 Task: Look for space in Matsudo, Japan from 7th July, 2023 to 14th July, 2023 for 1 adult in price range Rs.6000 to Rs.14000. Place can be shared room with 1  bedroom having 1 bed and 1 bathroom. Property type can be house, flat, guest house, hotel. Booking option can be shelf check-in. Required host language is English.
Action: Mouse moved to (482, 113)
Screenshot: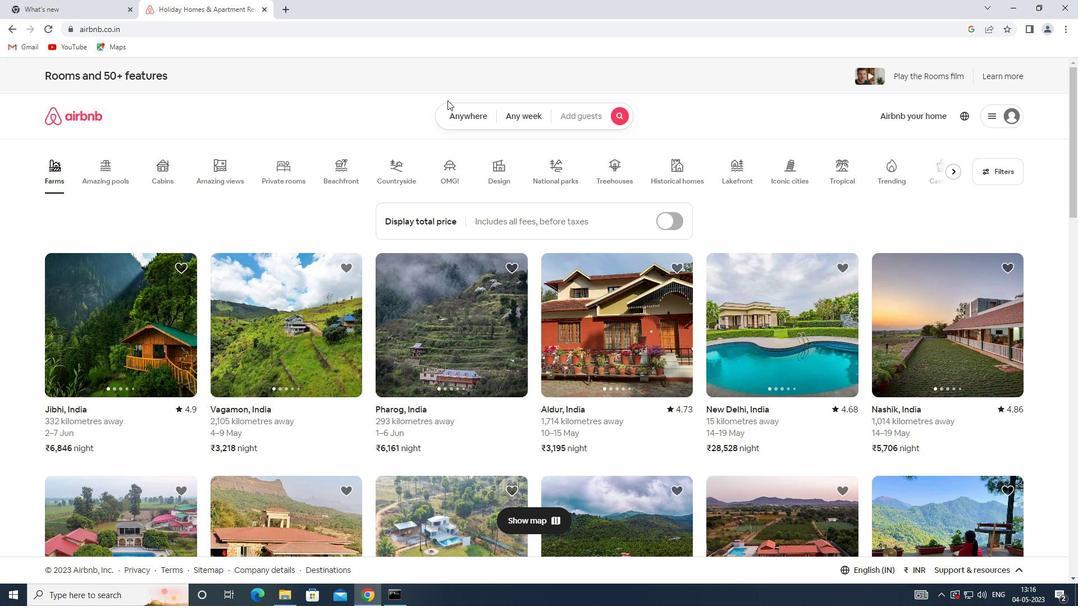 
Action: Mouse pressed left at (482, 113)
Screenshot: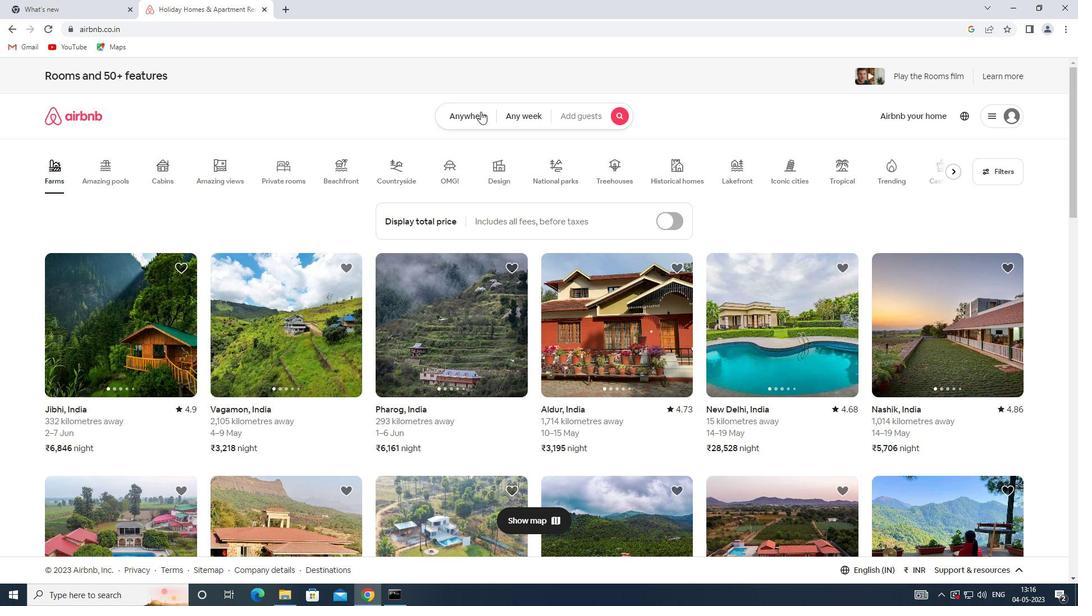 
Action: Mouse moved to (316, 159)
Screenshot: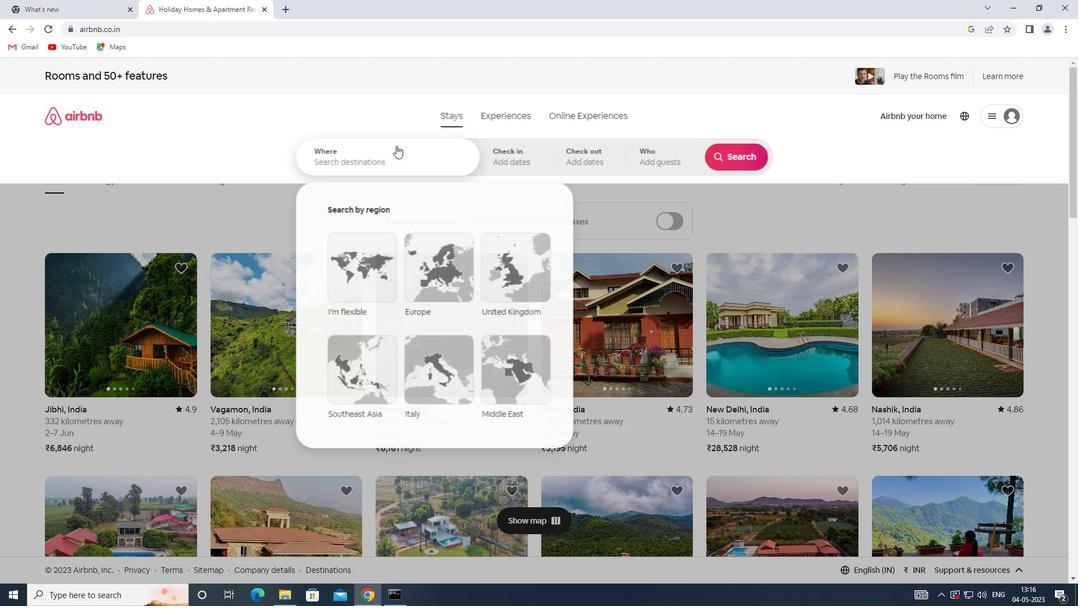 
Action: Mouse pressed left at (316, 159)
Screenshot: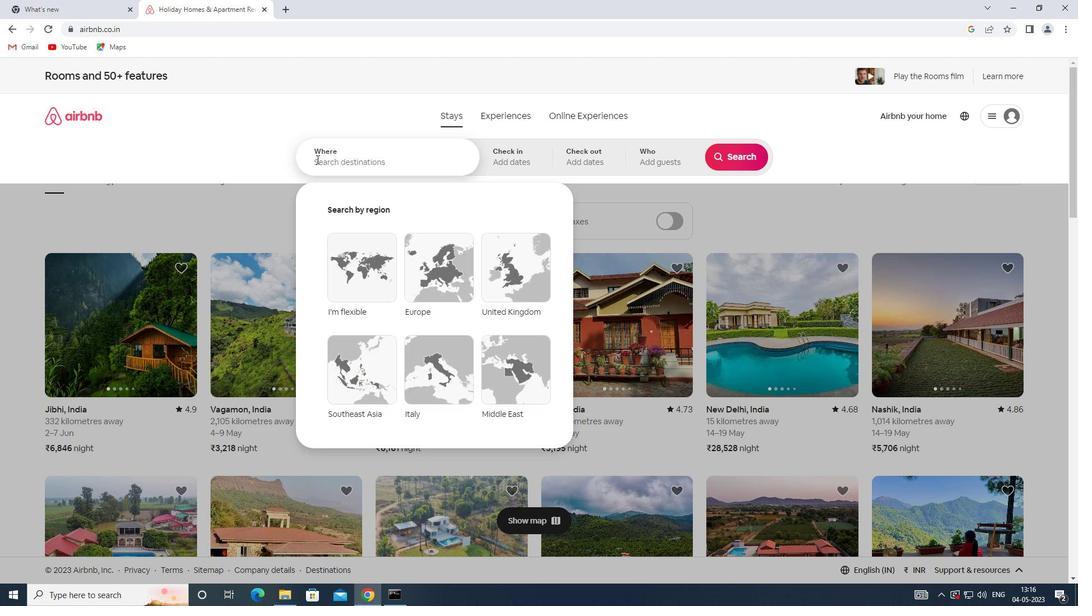 
Action: Key pressed <Key.shift>MATSUDO,<Key.shift><Key.shift>JAPAN
Screenshot: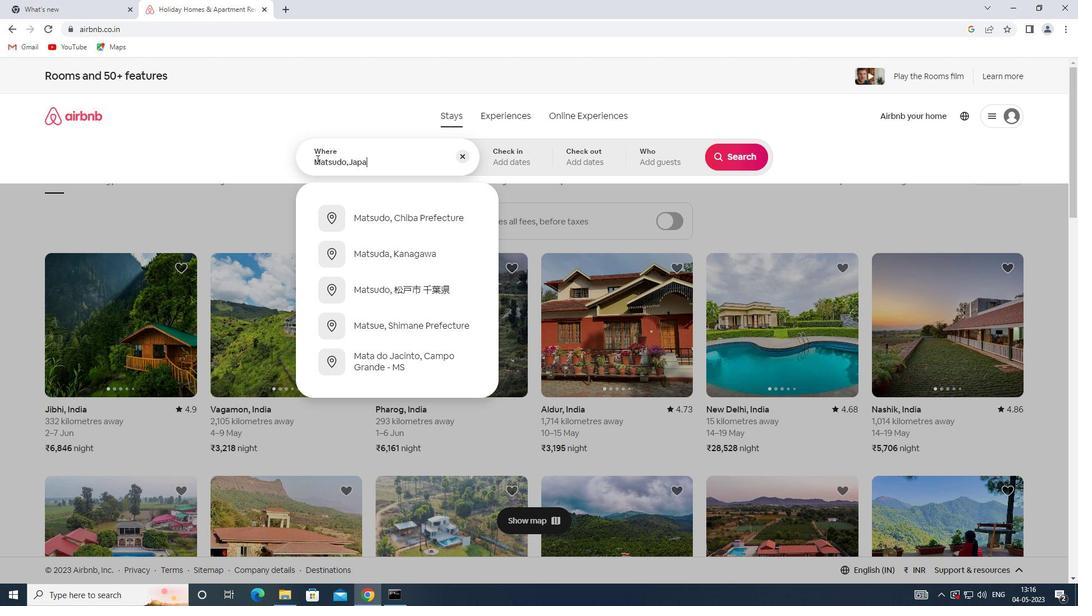 
Action: Mouse moved to (529, 152)
Screenshot: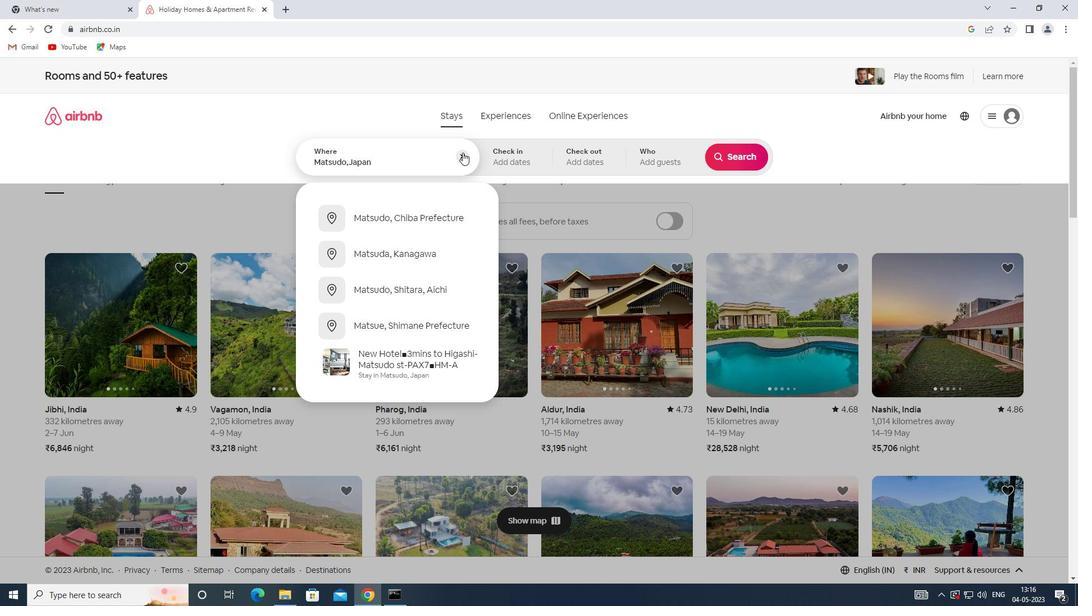 
Action: Mouse pressed left at (529, 152)
Screenshot: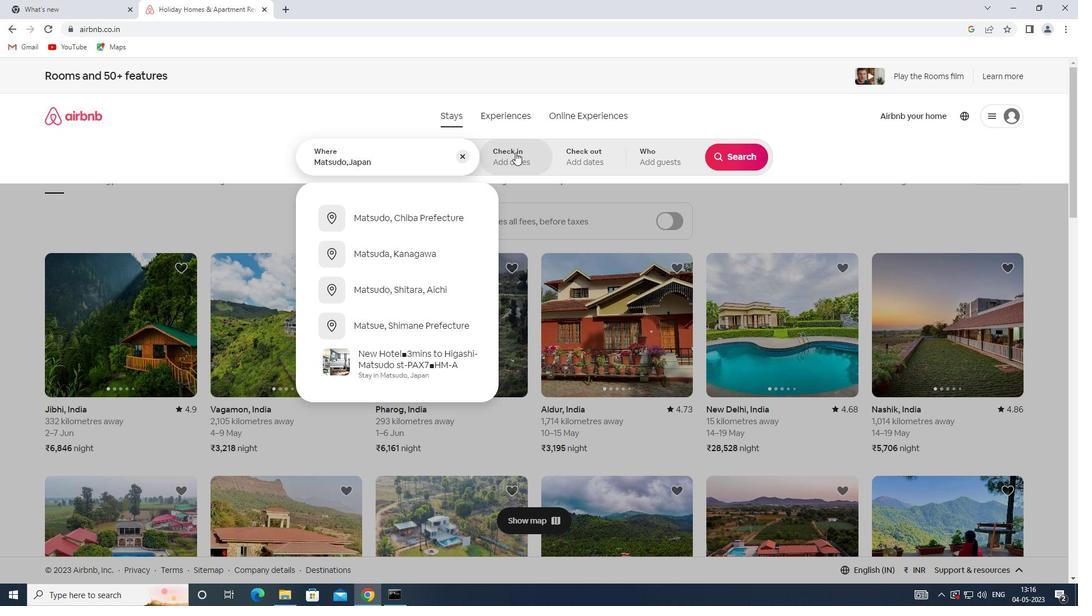 
Action: Mouse moved to (736, 251)
Screenshot: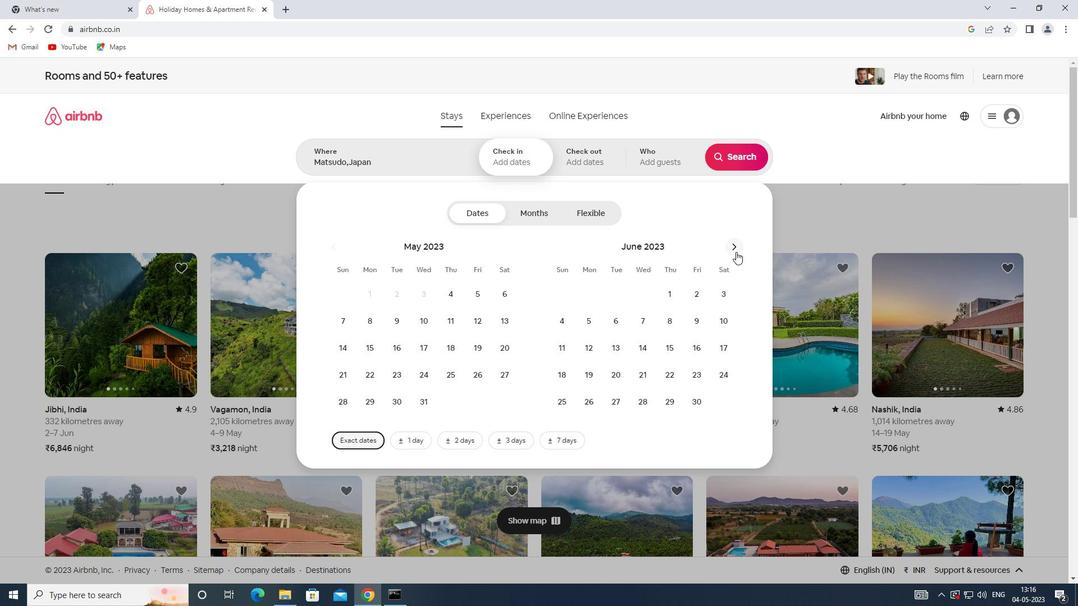 
Action: Mouse pressed left at (736, 251)
Screenshot: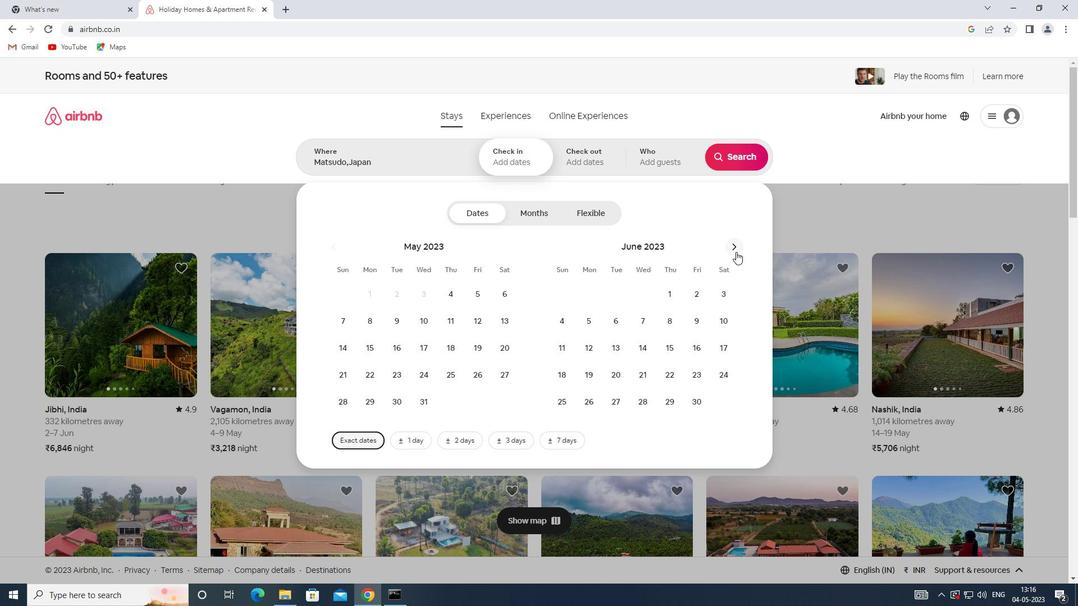 
Action: Mouse moved to (692, 318)
Screenshot: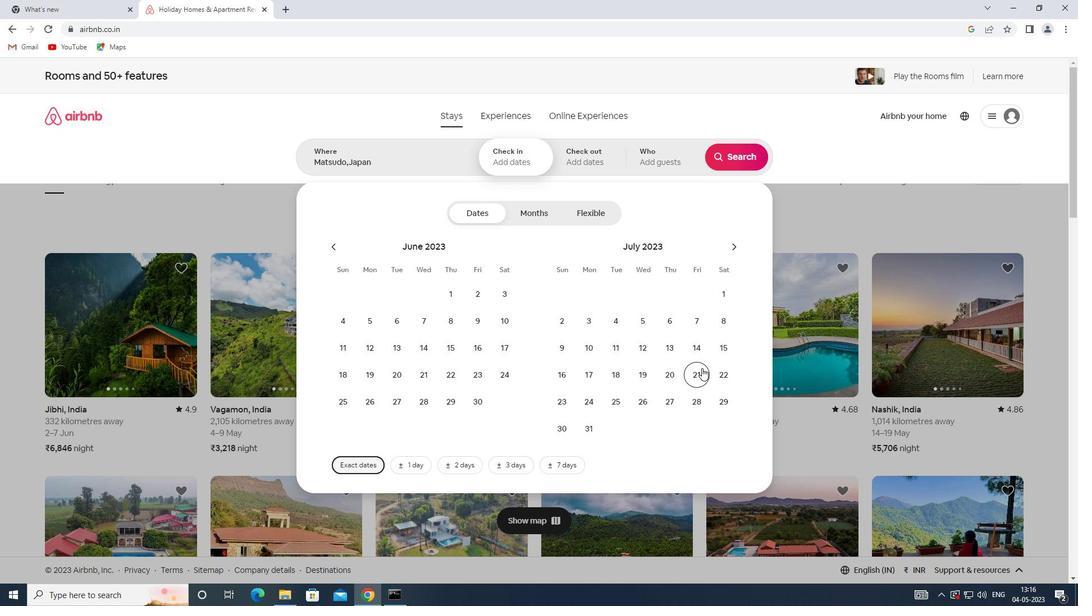 
Action: Mouse pressed left at (692, 318)
Screenshot: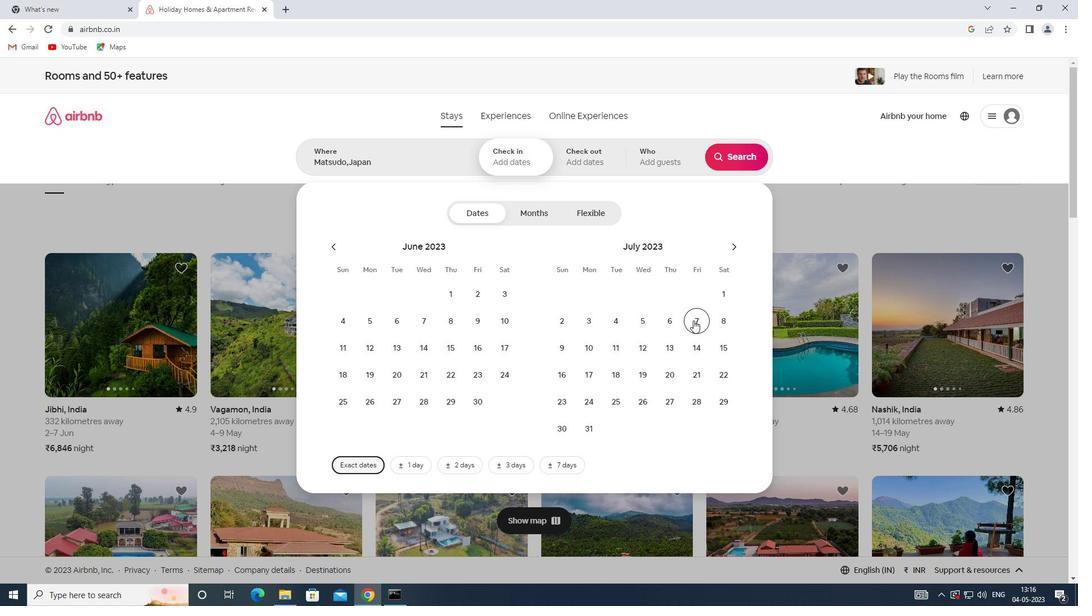 
Action: Mouse moved to (697, 347)
Screenshot: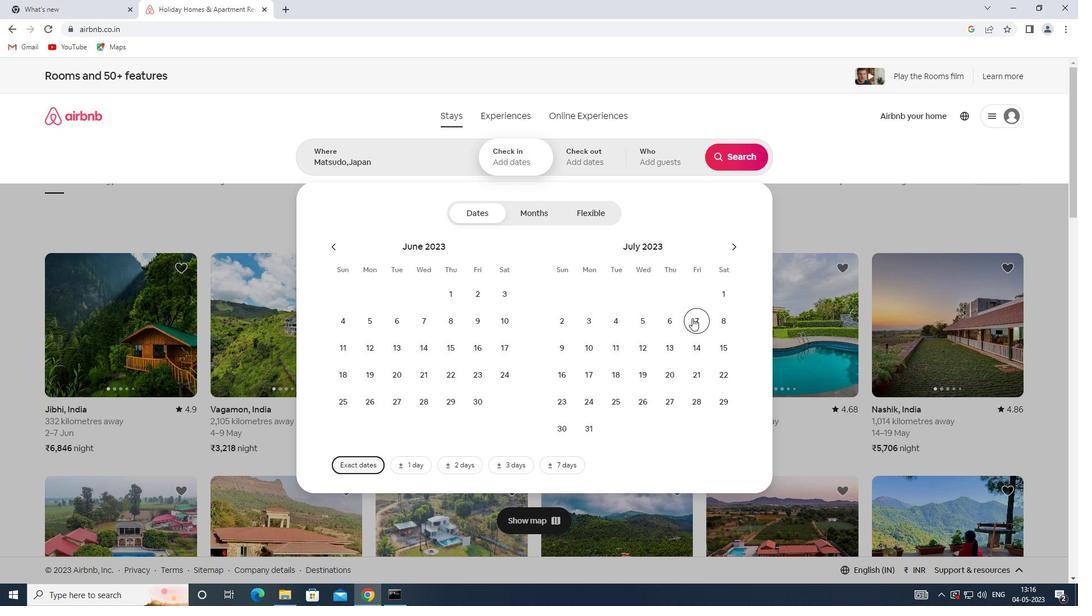 
Action: Mouse pressed left at (697, 347)
Screenshot: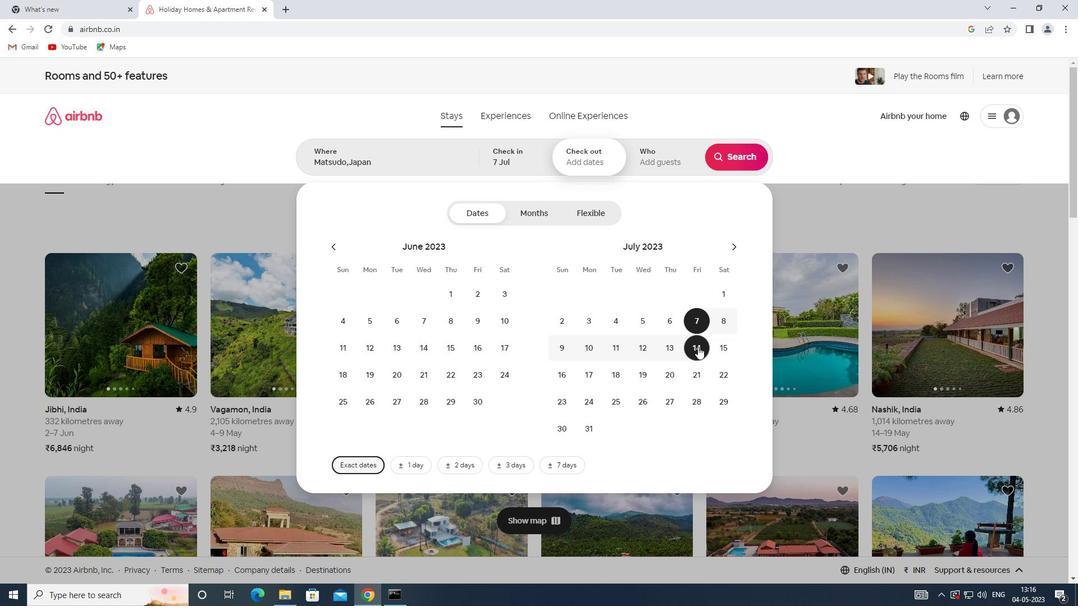 
Action: Mouse moved to (652, 161)
Screenshot: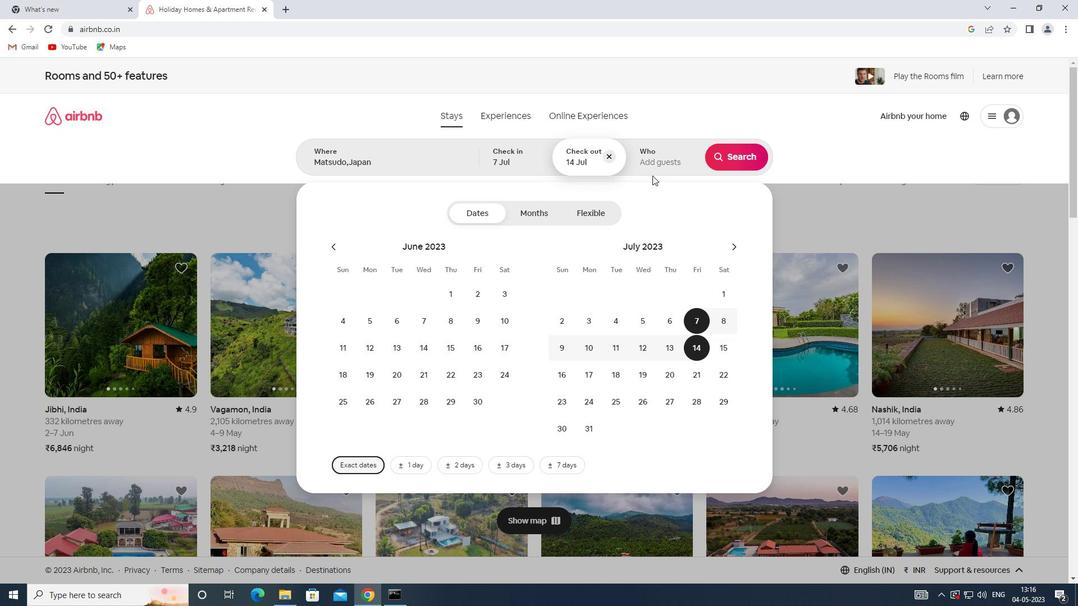 
Action: Mouse pressed left at (652, 161)
Screenshot: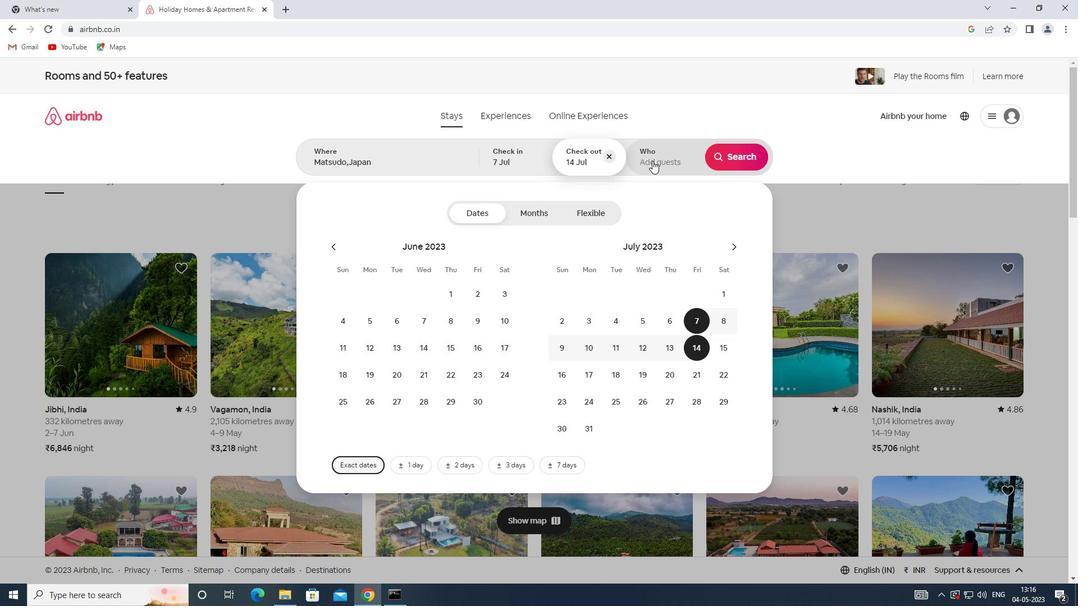 
Action: Mouse moved to (735, 217)
Screenshot: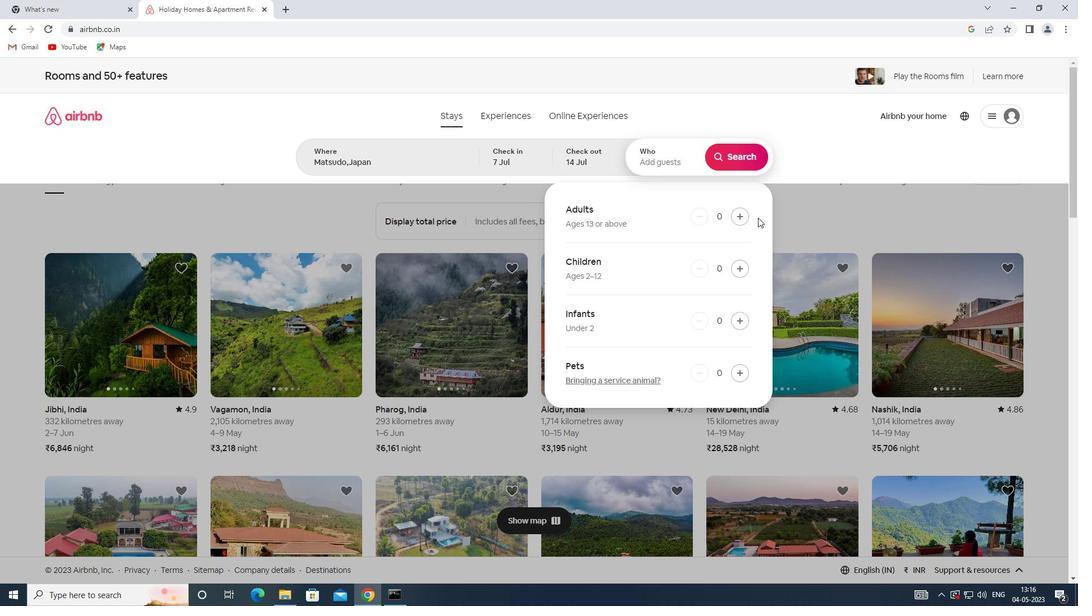 
Action: Mouse pressed left at (735, 217)
Screenshot: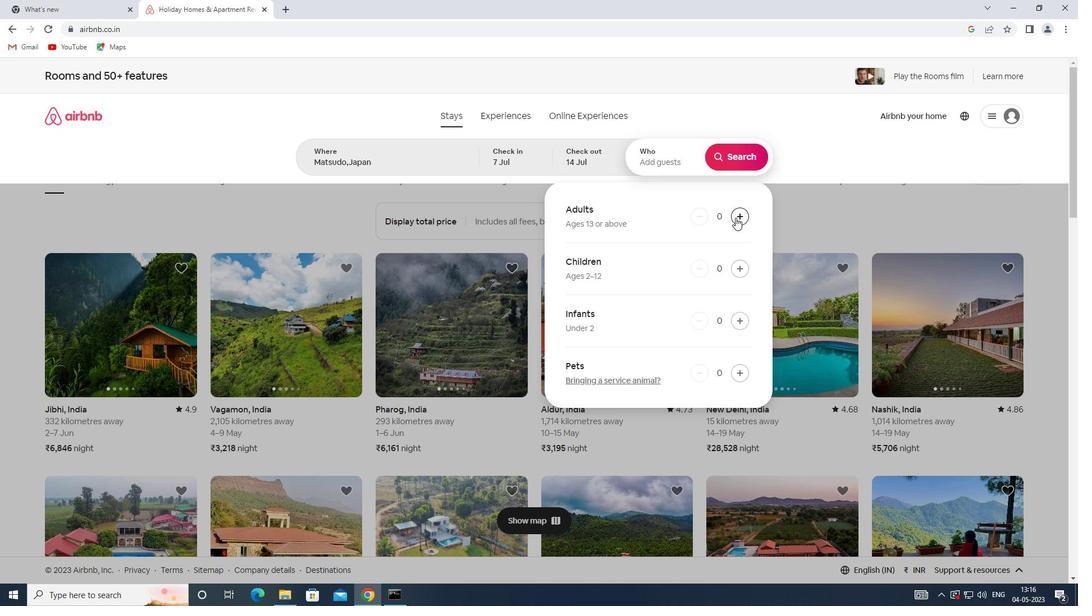 
Action: Mouse moved to (732, 144)
Screenshot: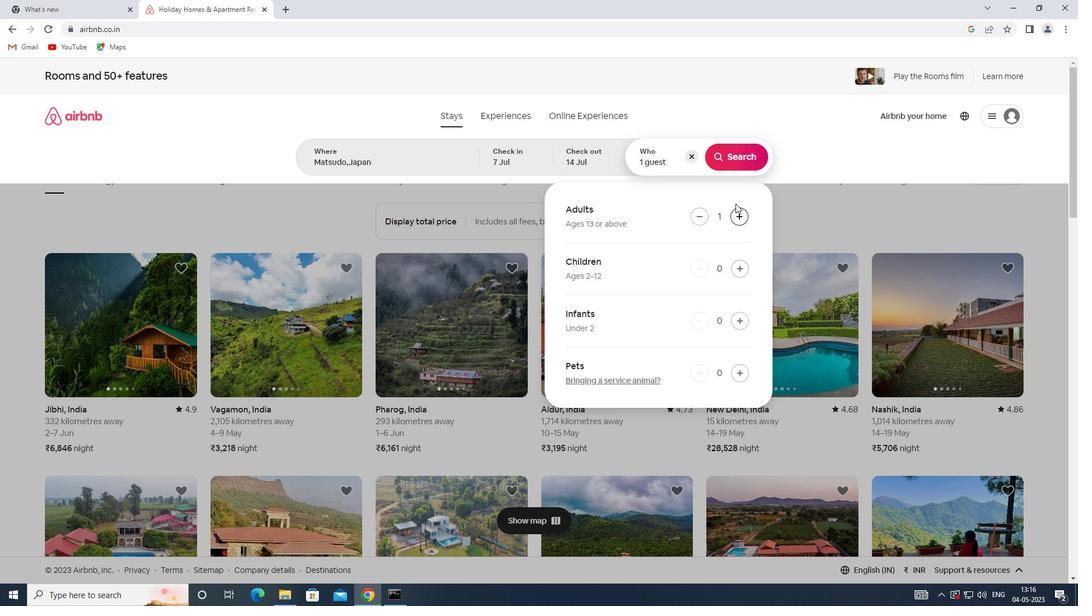 
Action: Mouse pressed left at (732, 144)
Screenshot: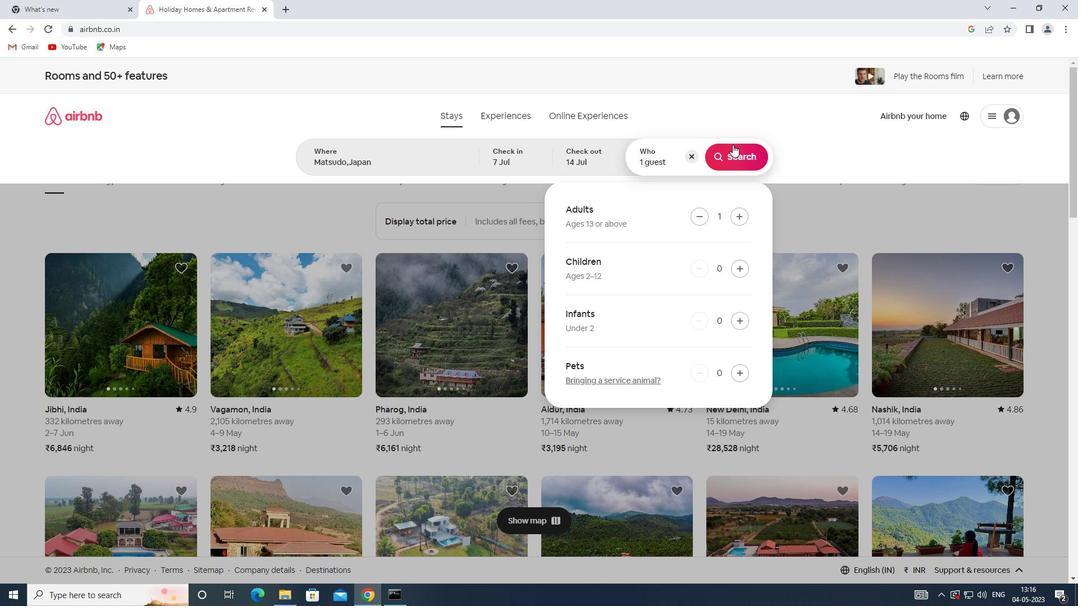 
Action: Mouse moved to (1020, 128)
Screenshot: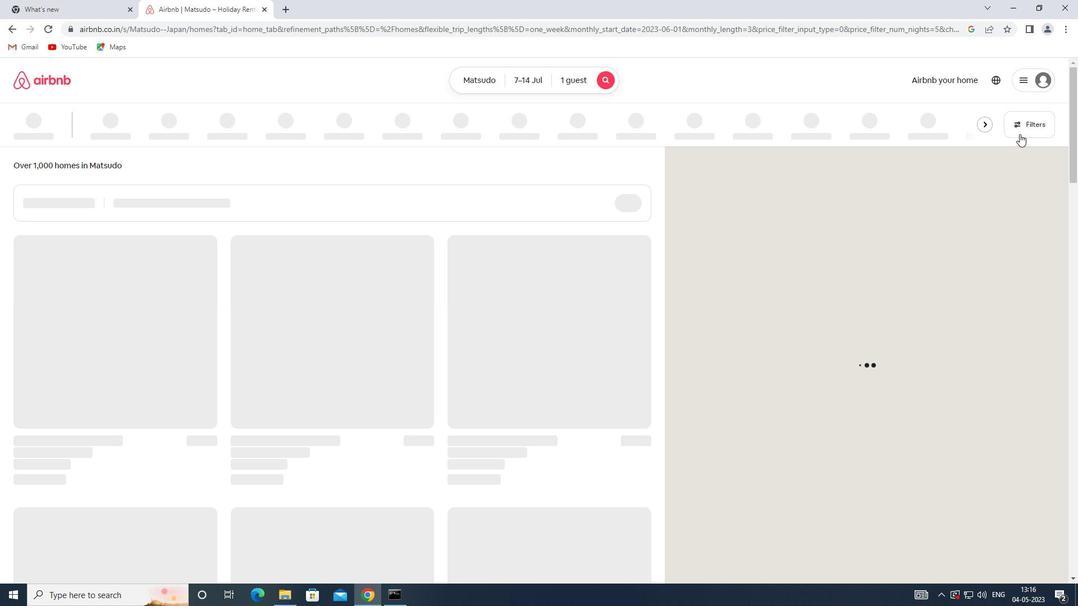 
Action: Mouse pressed left at (1020, 128)
Screenshot: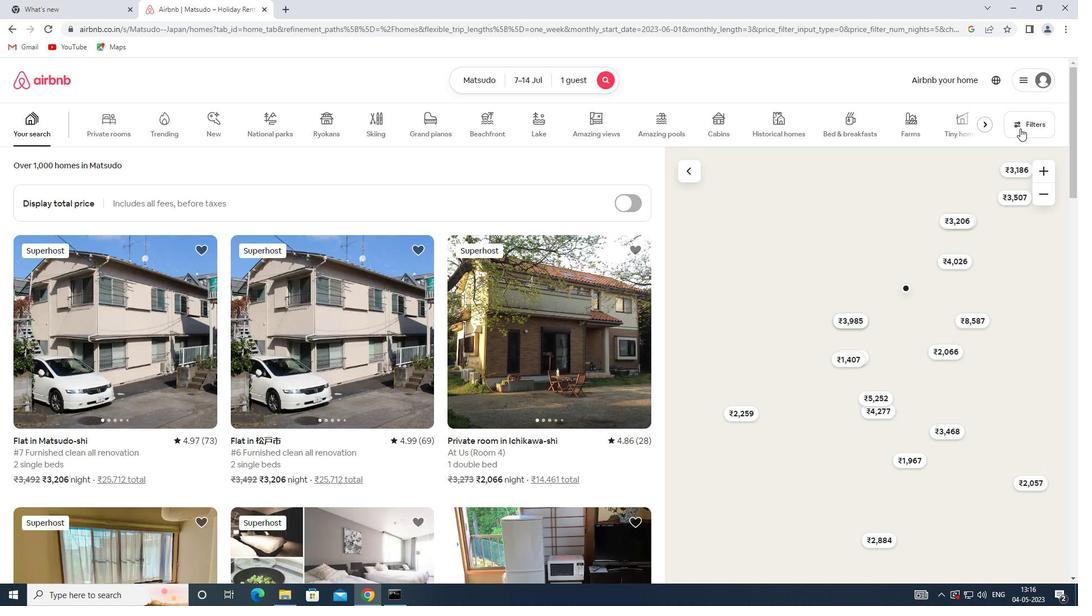 
Action: Mouse moved to (394, 270)
Screenshot: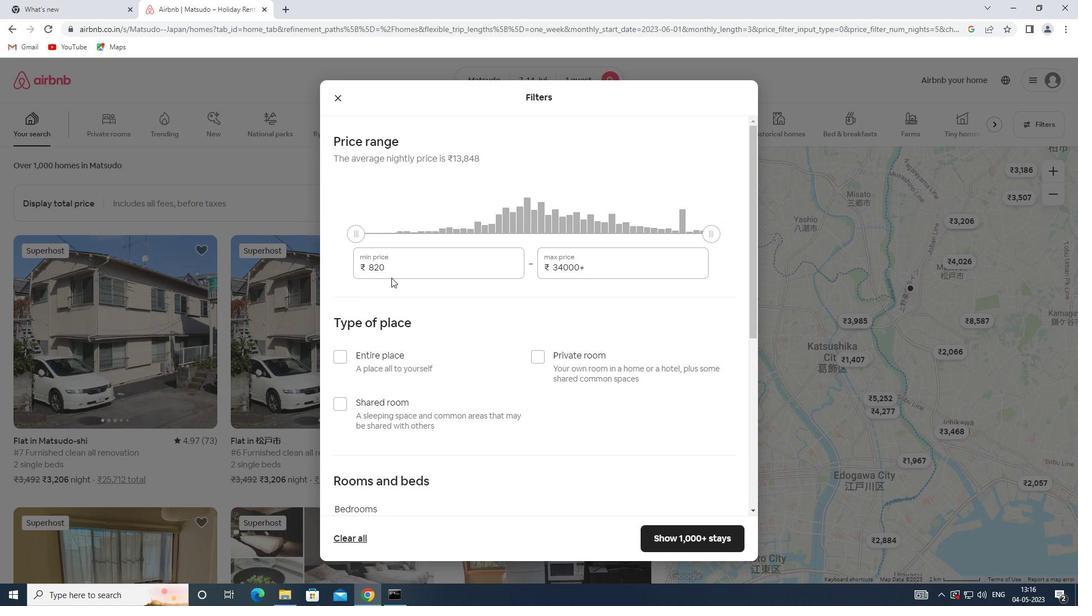 
Action: Mouse pressed left at (394, 270)
Screenshot: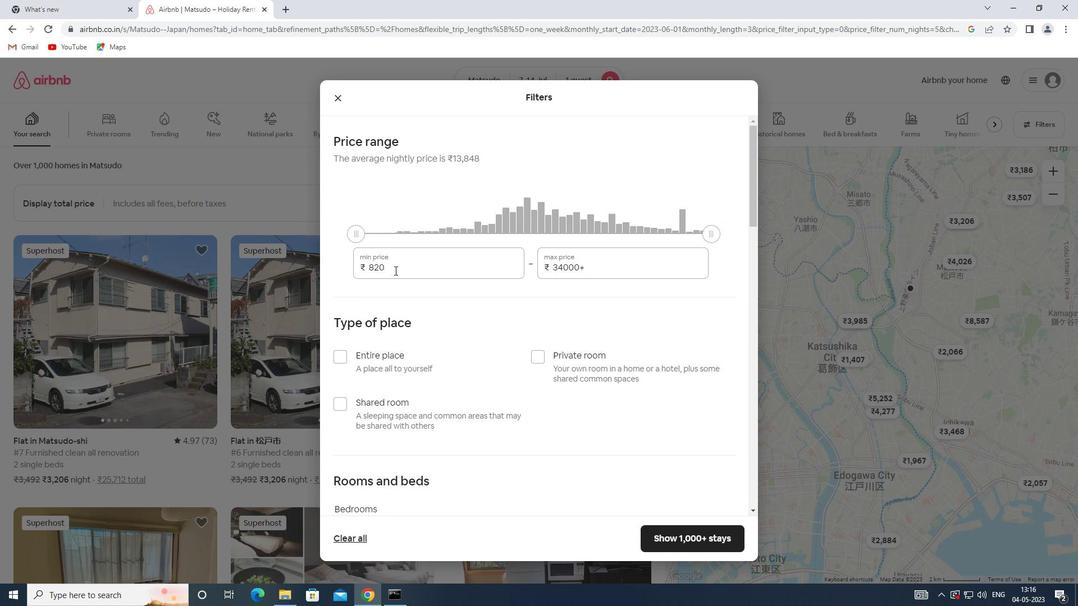 
Action: Mouse moved to (342, 270)
Screenshot: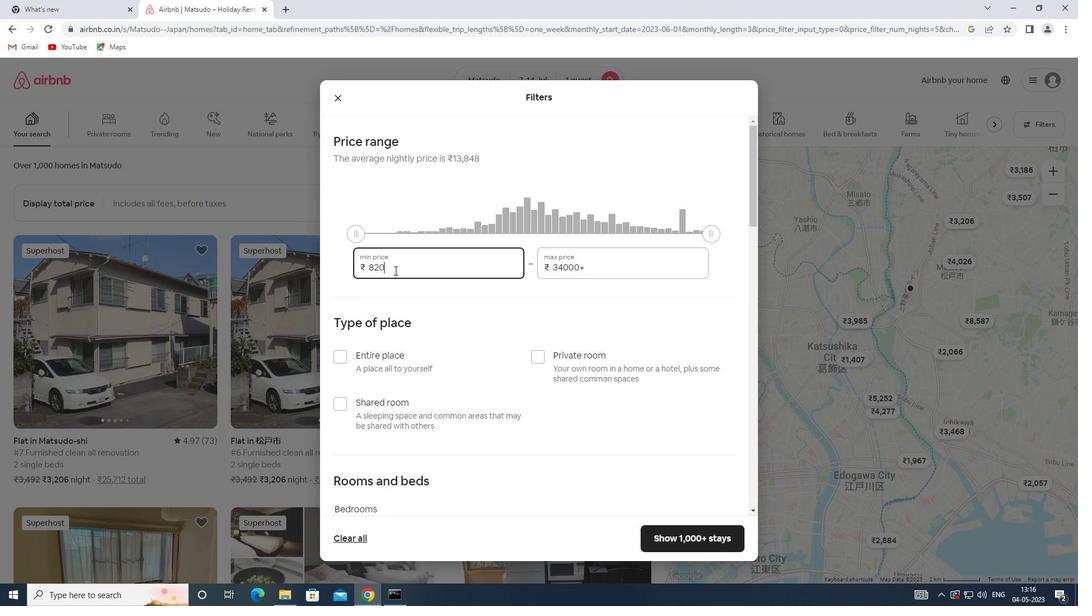 
Action: Key pressed 6000
Screenshot: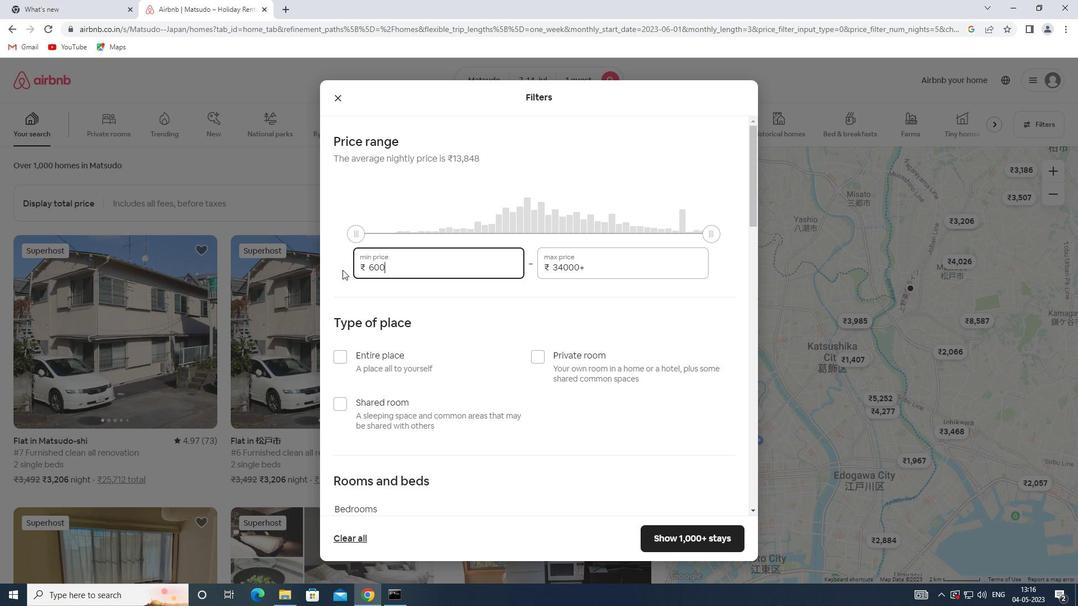 
Action: Mouse moved to (591, 271)
Screenshot: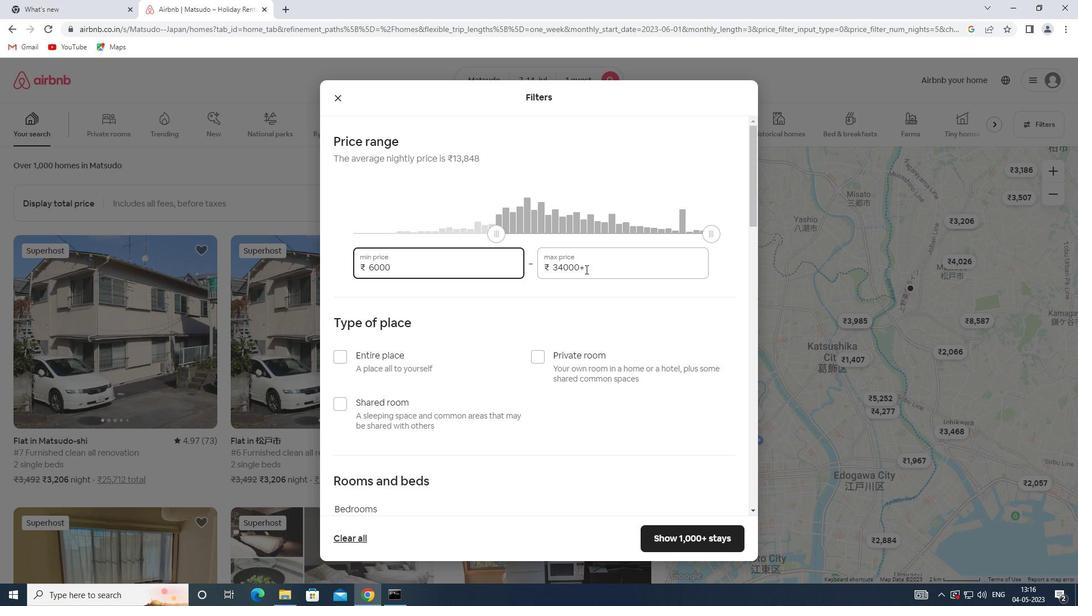 
Action: Mouse pressed left at (591, 271)
Screenshot: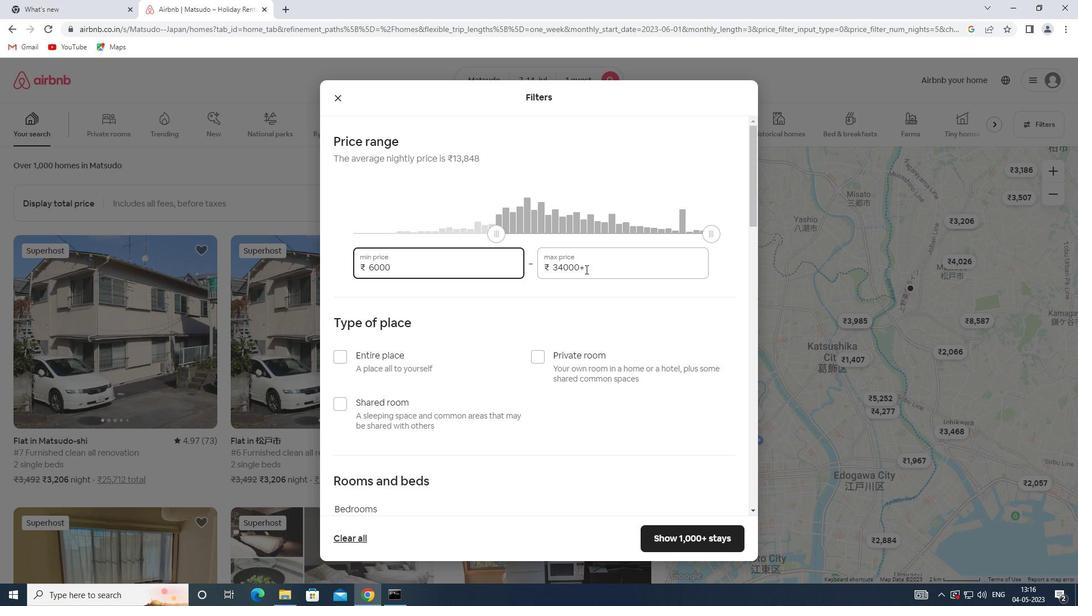 
Action: Mouse moved to (545, 267)
Screenshot: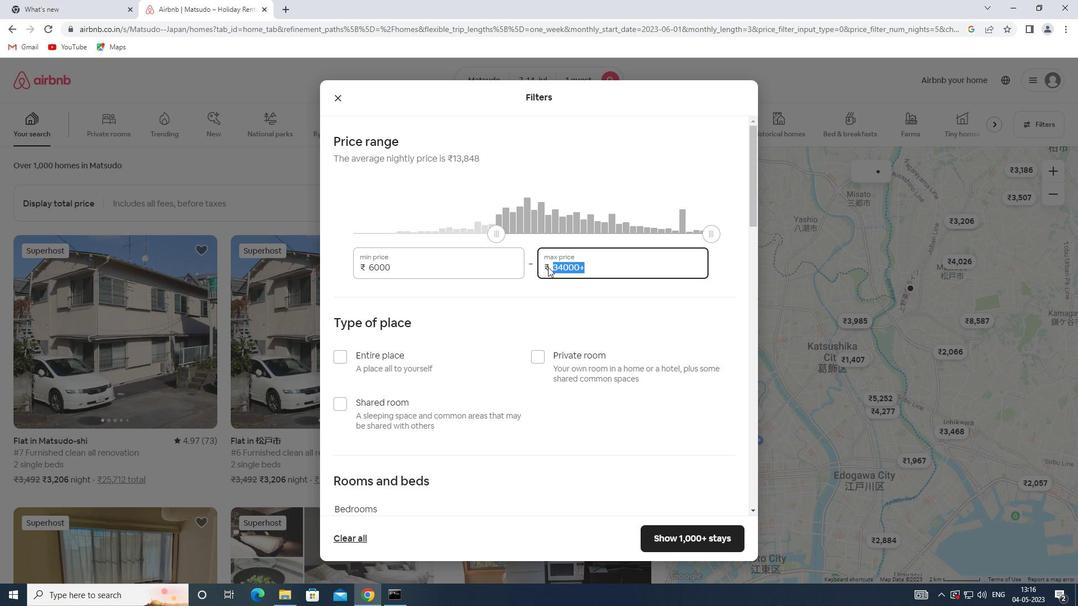 
Action: Key pressed 14000
Screenshot: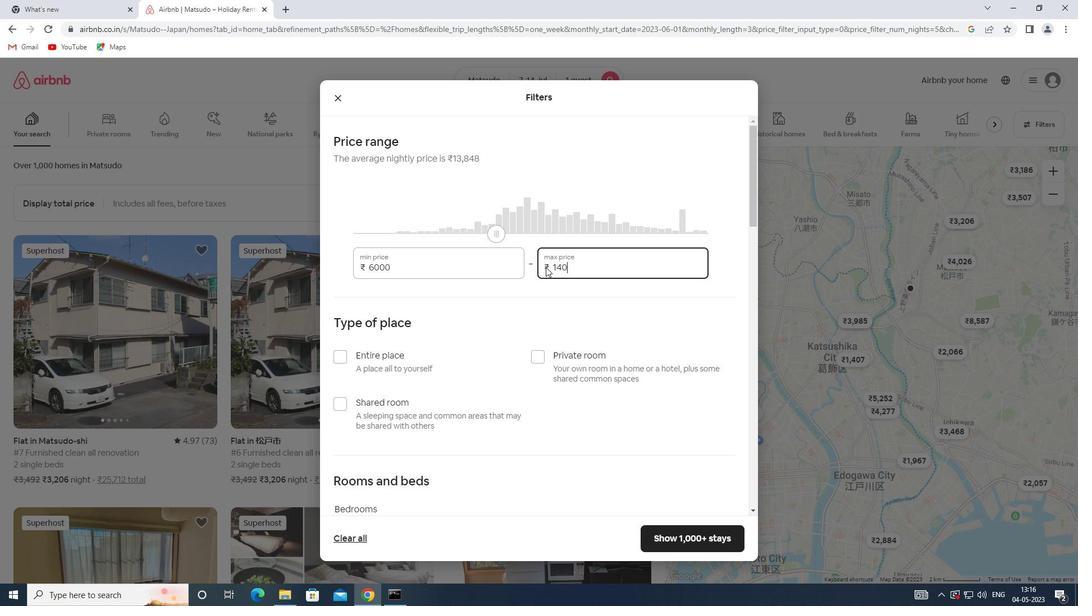 
Action: Mouse scrolled (545, 266) with delta (0, 0)
Screenshot: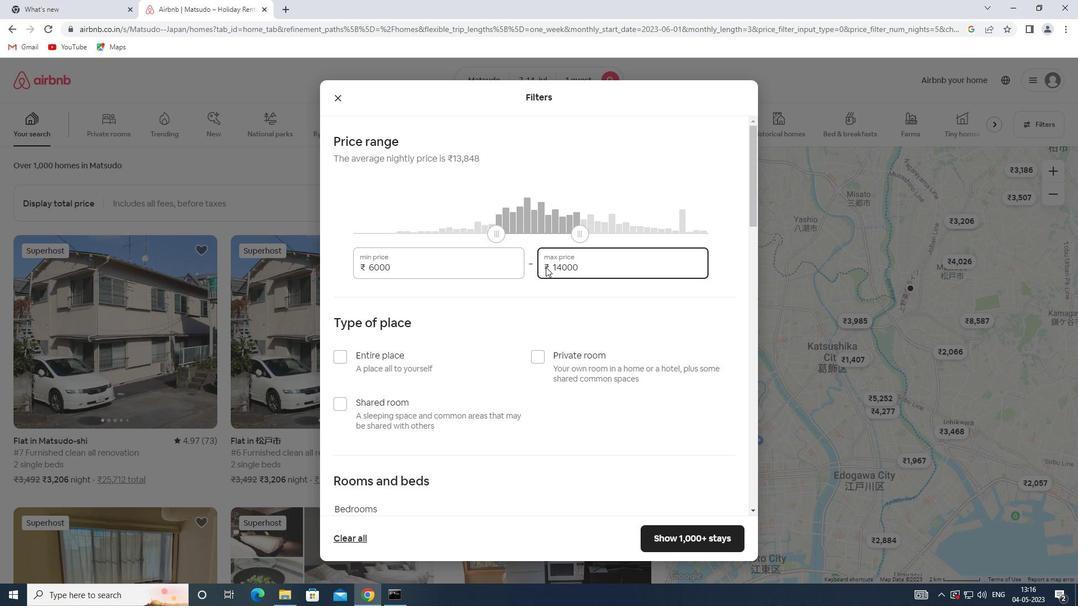 
Action: Mouse moved to (503, 303)
Screenshot: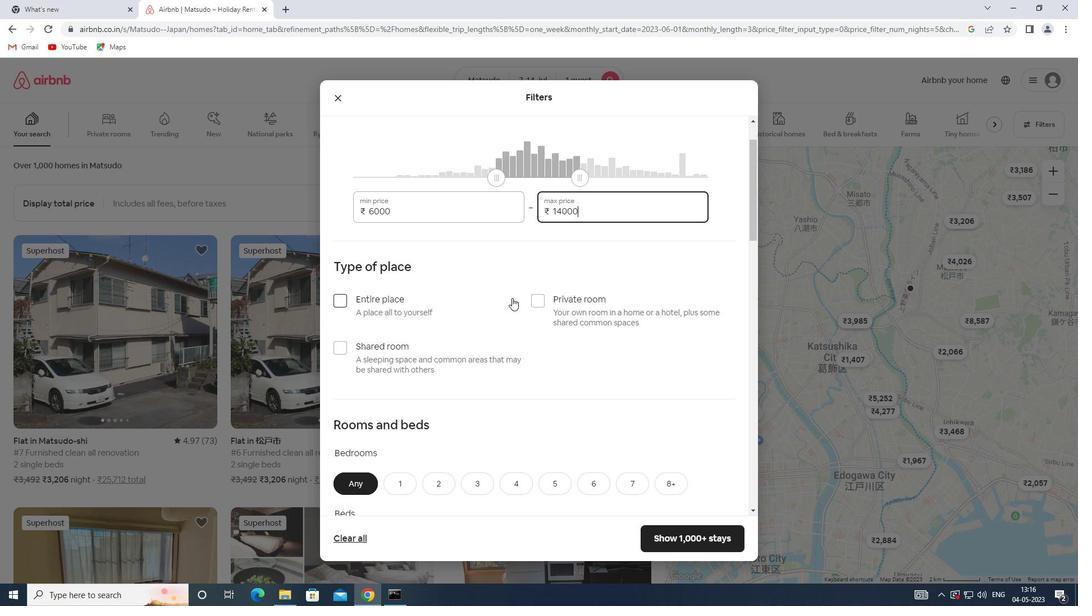 
Action: Mouse scrolled (503, 302) with delta (0, 0)
Screenshot: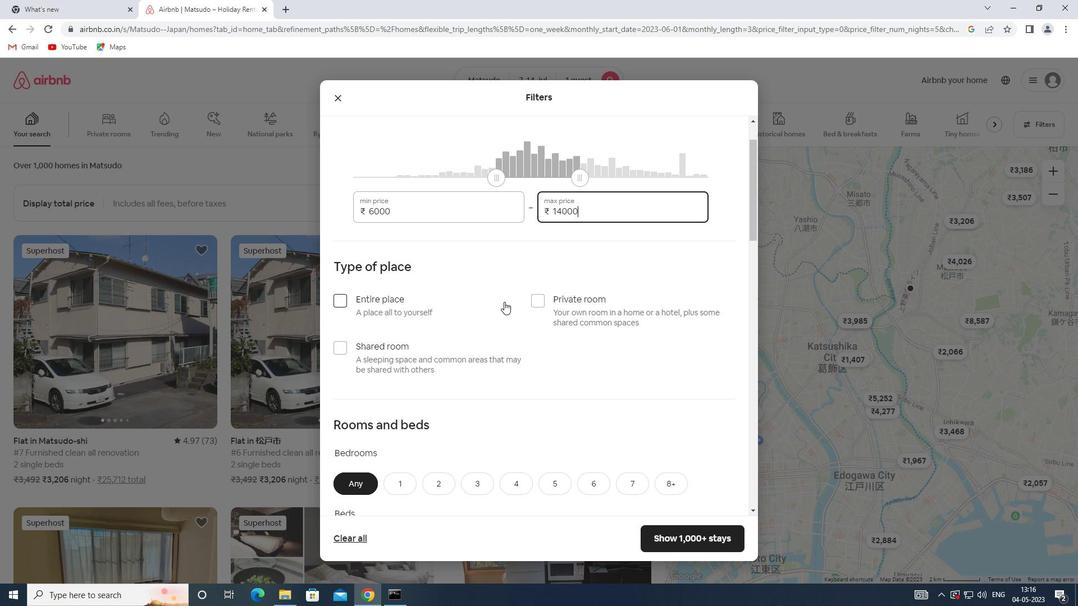 
Action: Mouse scrolled (503, 302) with delta (0, 0)
Screenshot: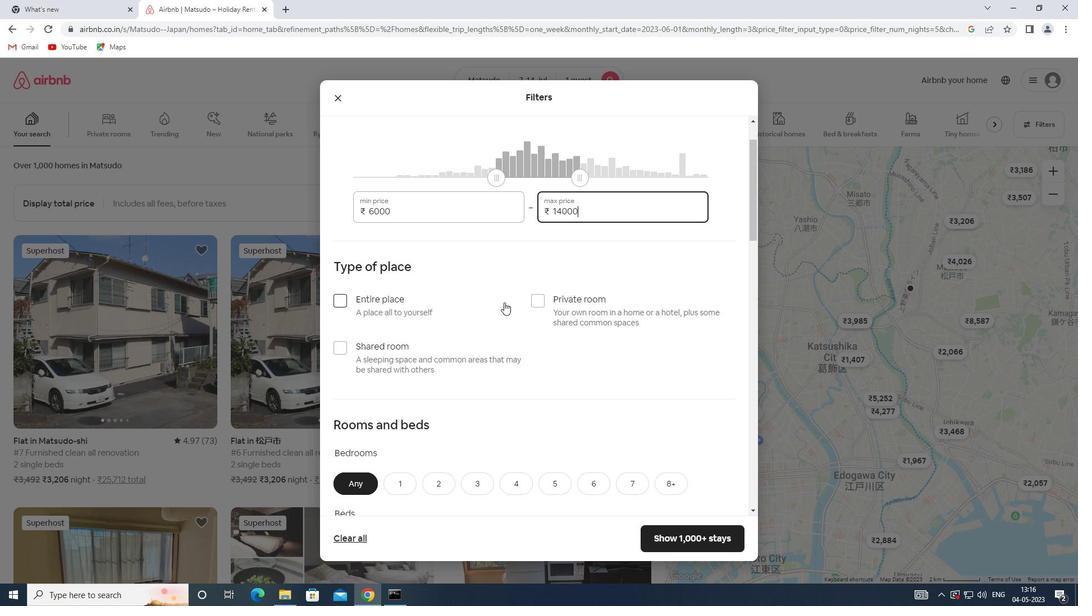 
Action: Mouse moved to (334, 232)
Screenshot: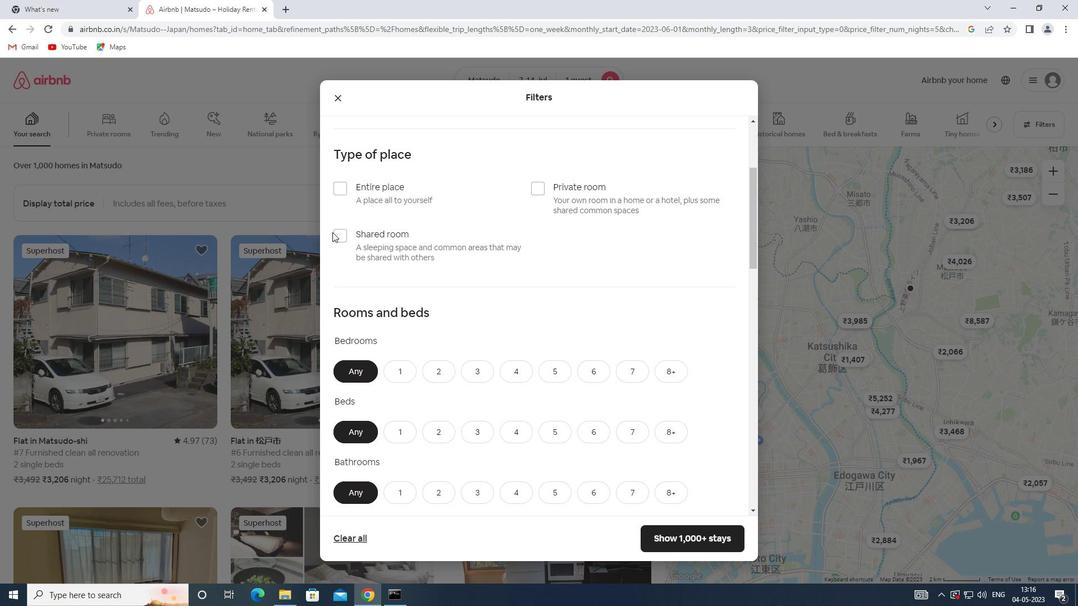 
Action: Mouse pressed left at (334, 232)
Screenshot: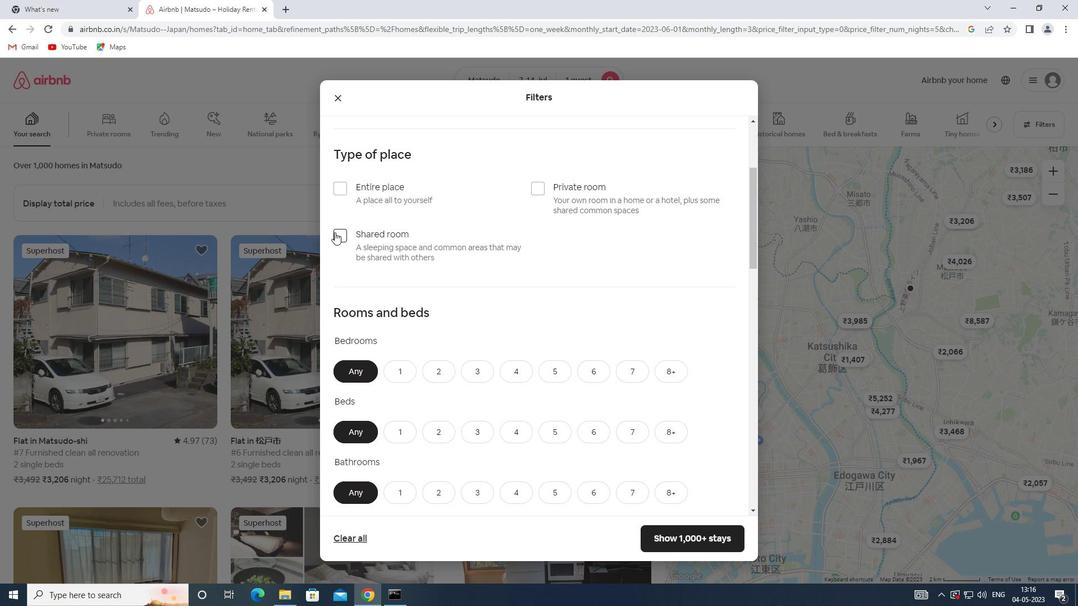 
Action: Mouse moved to (401, 366)
Screenshot: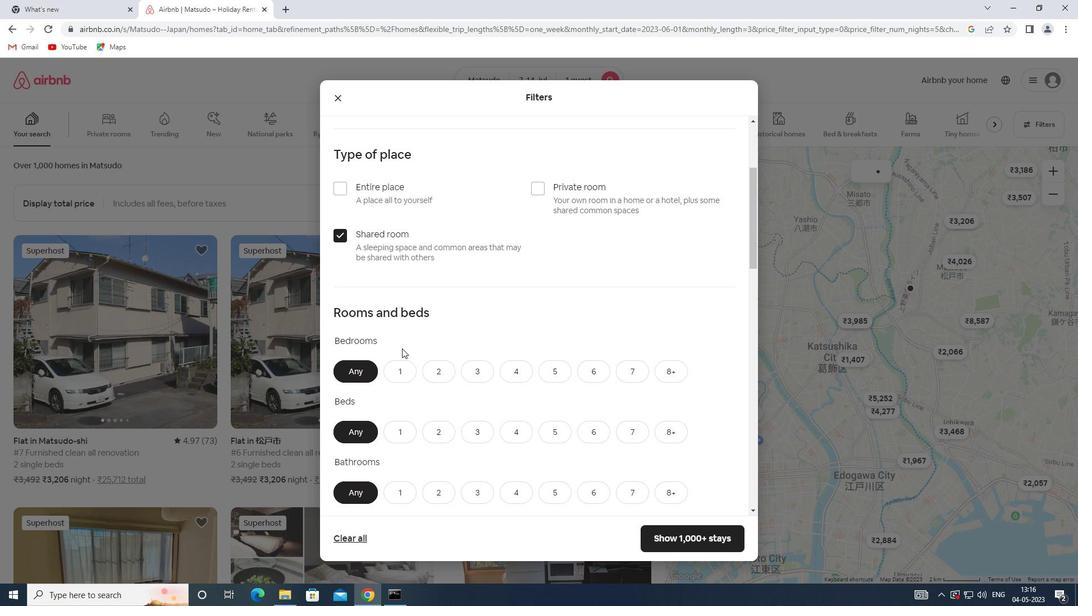 
Action: Mouse pressed left at (401, 366)
Screenshot: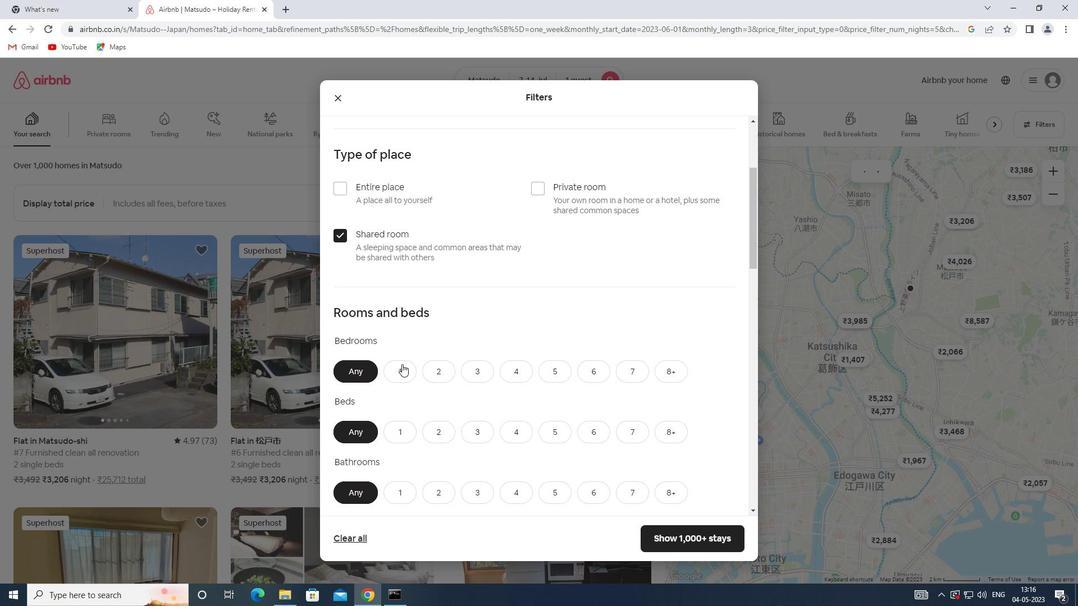 
Action: Mouse moved to (403, 433)
Screenshot: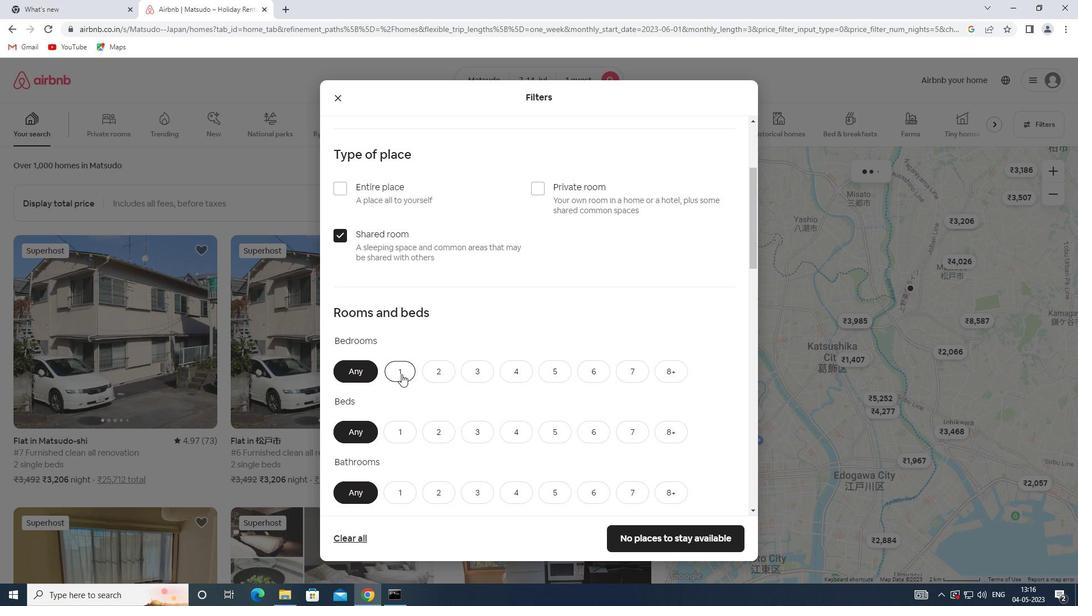 
Action: Mouse pressed left at (403, 433)
Screenshot: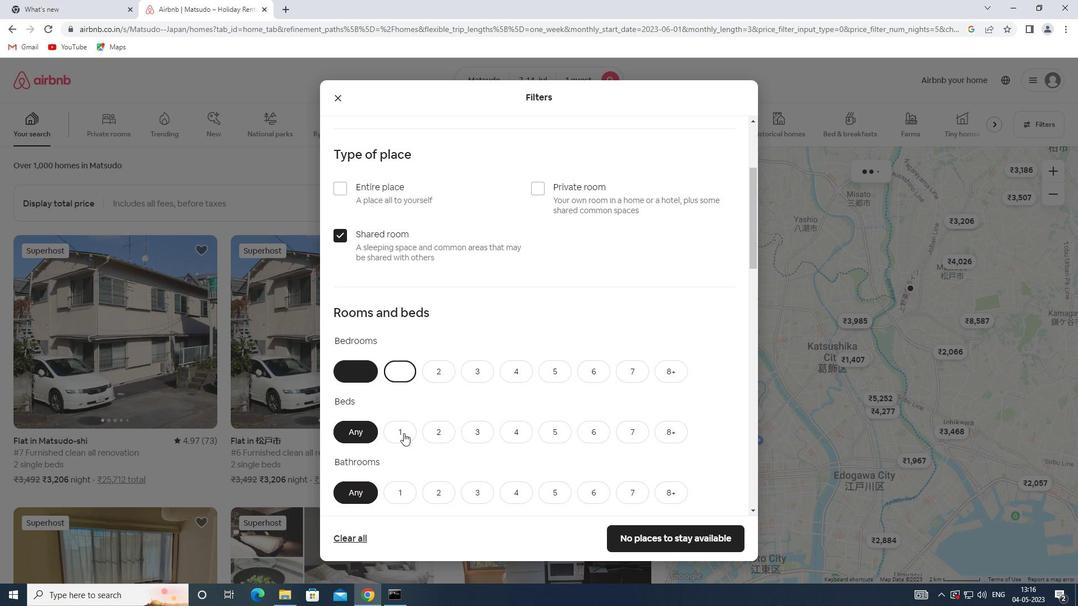 
Action: Mouse scrolled (403, 432) with delta (0, 0)
Screenshot: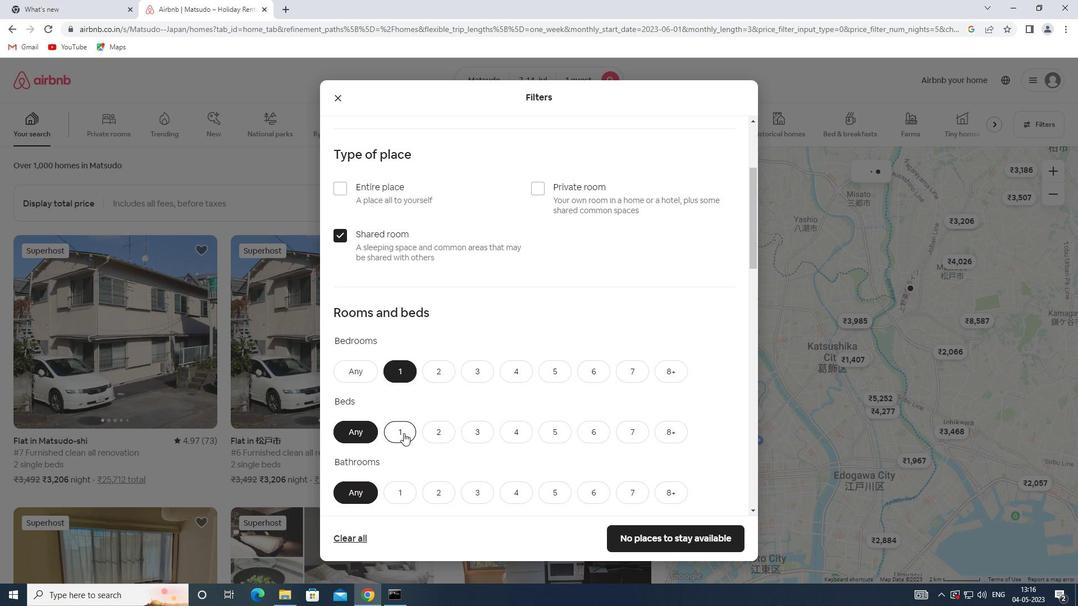 
Action: Mouse scrolled (403, 432) with delta (0, 0)
Screenshot: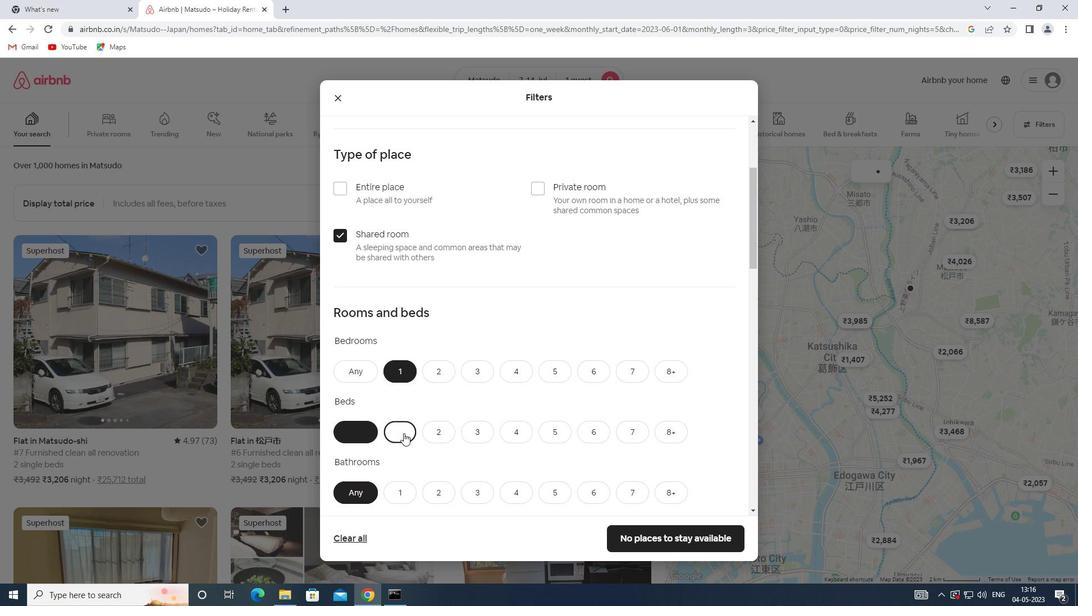 
Action: Mouse moved to (397, 382)
Screenshot: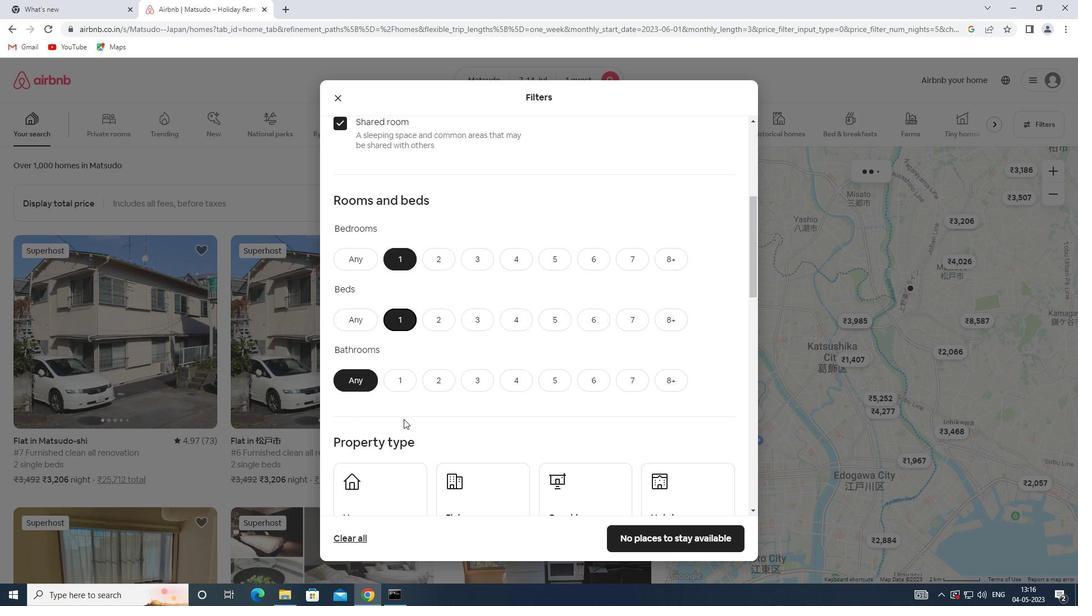 
Action: Mouse pressed left at (397, 382)
Screenshot: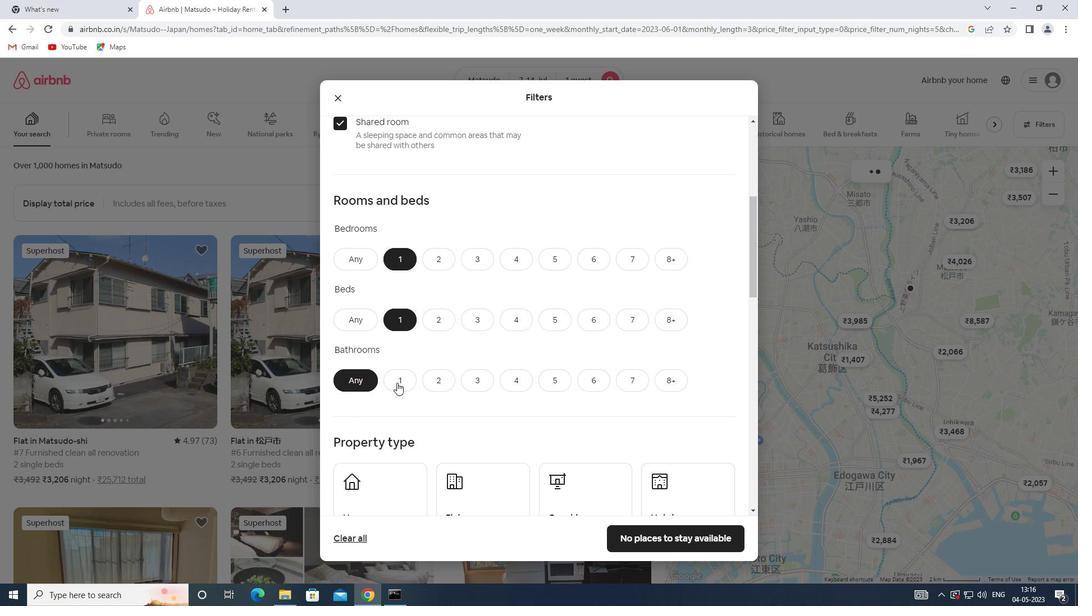 
Action: Mouse scrolled (397, 382) with delta (0, 0)
Screenshot: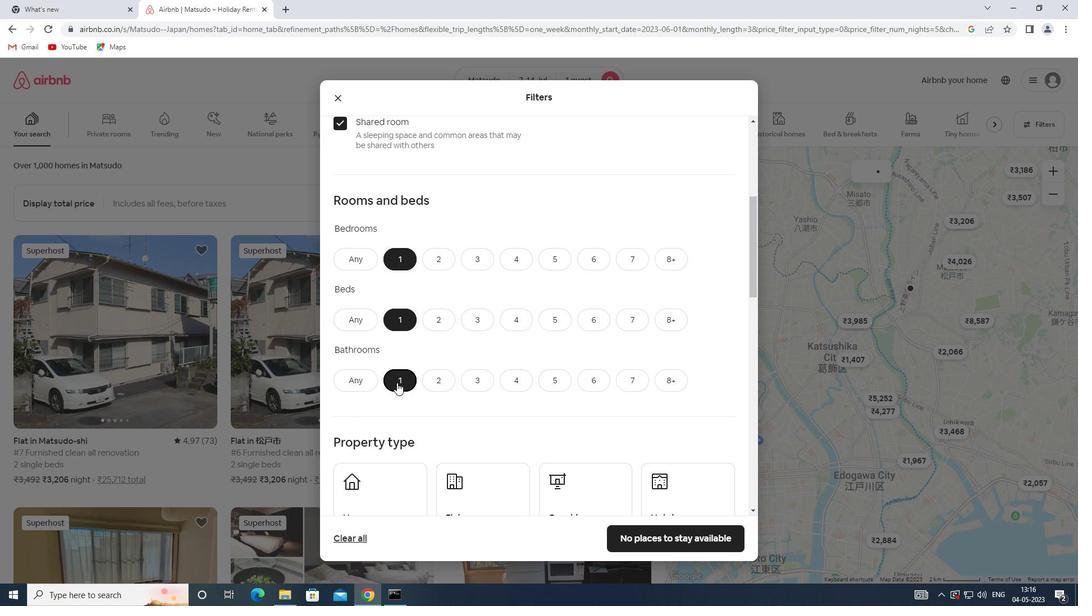 
Action: Mouse scrolled (397, 382) with delta (0, 0)
Screenshot: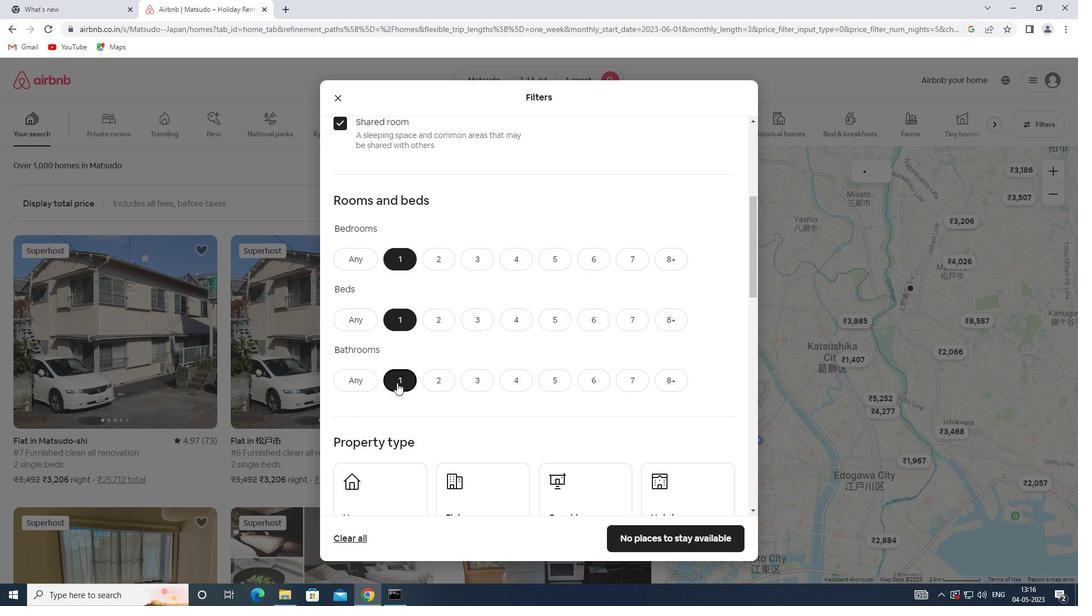 
Action: Mouse scrolled (397, 382) with delta (0, 0)
Screenshot: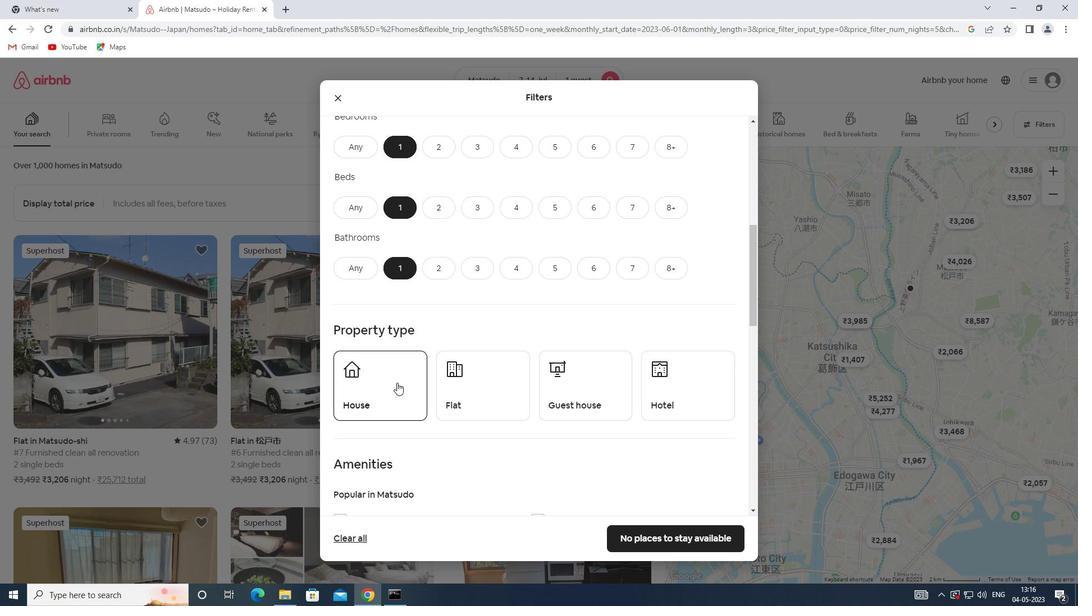 
Action: Mouse scrolled (397, 382) with delta (0, 0)
Screenshot: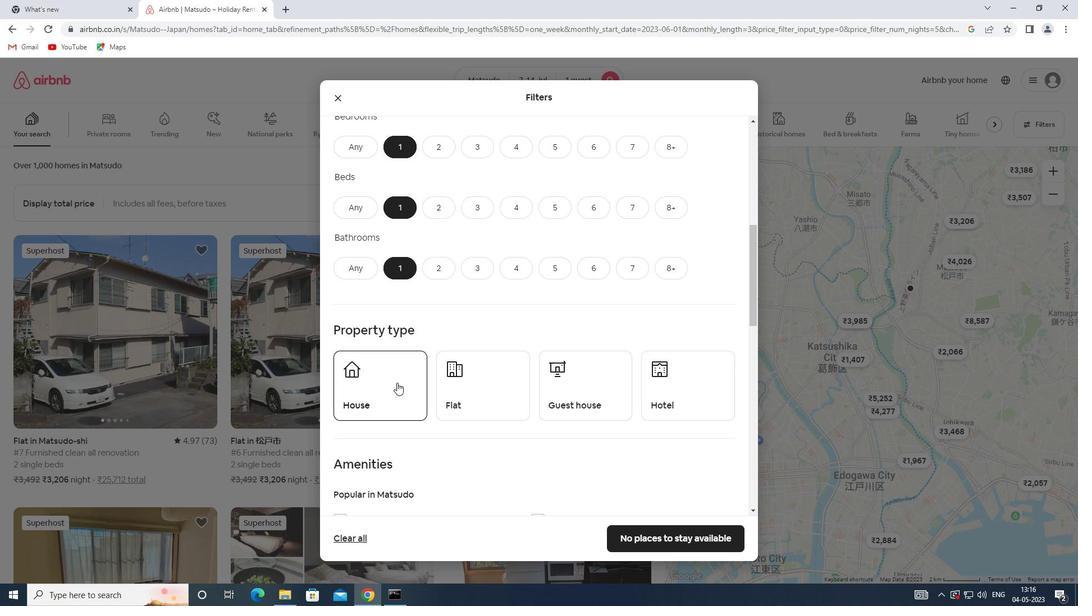 
Action: Mouse moved to (405, 302)
Screenshot: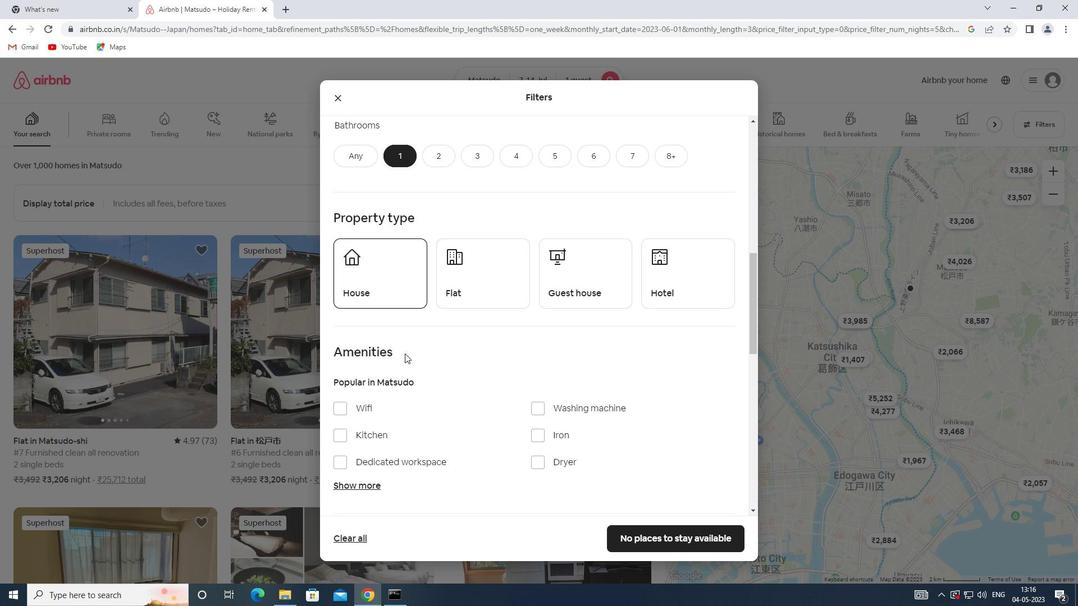 
Action: Mouse pressed left at (405, 302)
Screenshot: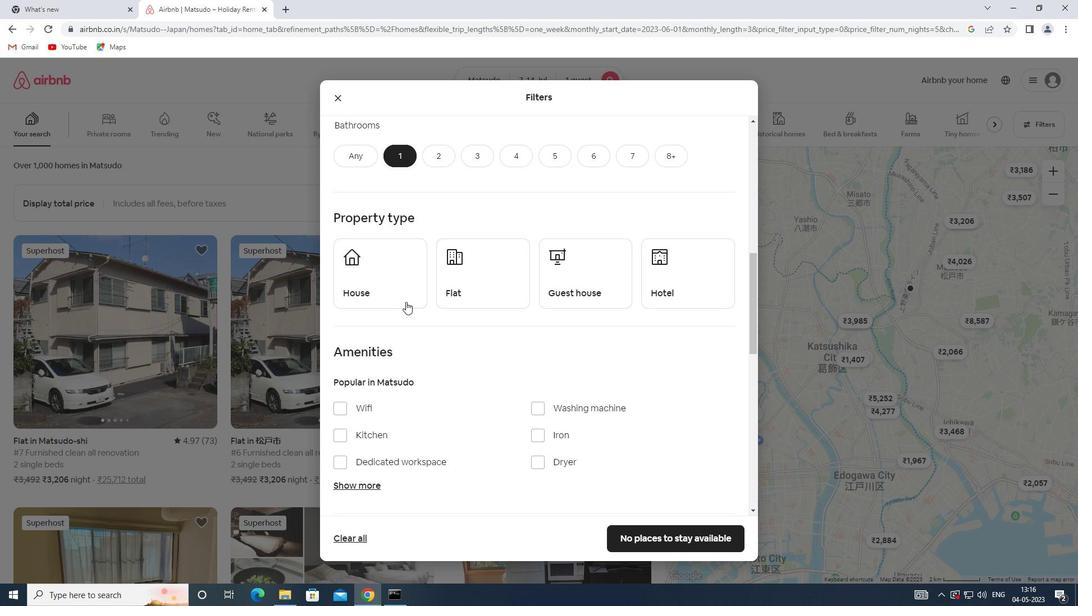 
Action: Mouse moved to (433, 297)
Screenshot: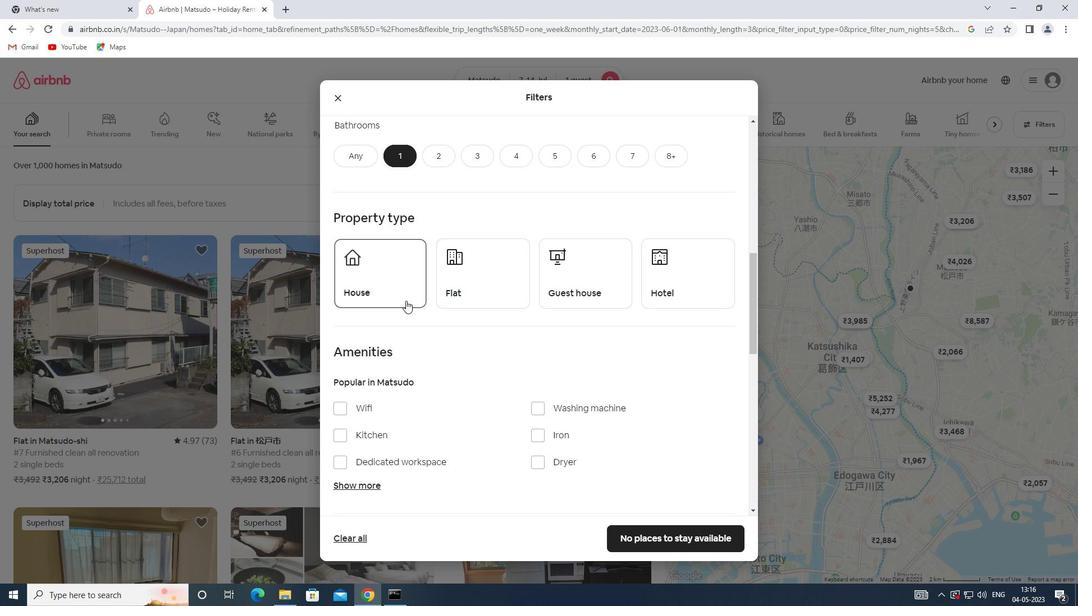 
Action: Mouse pressed left at (433, 297)
Screenshot: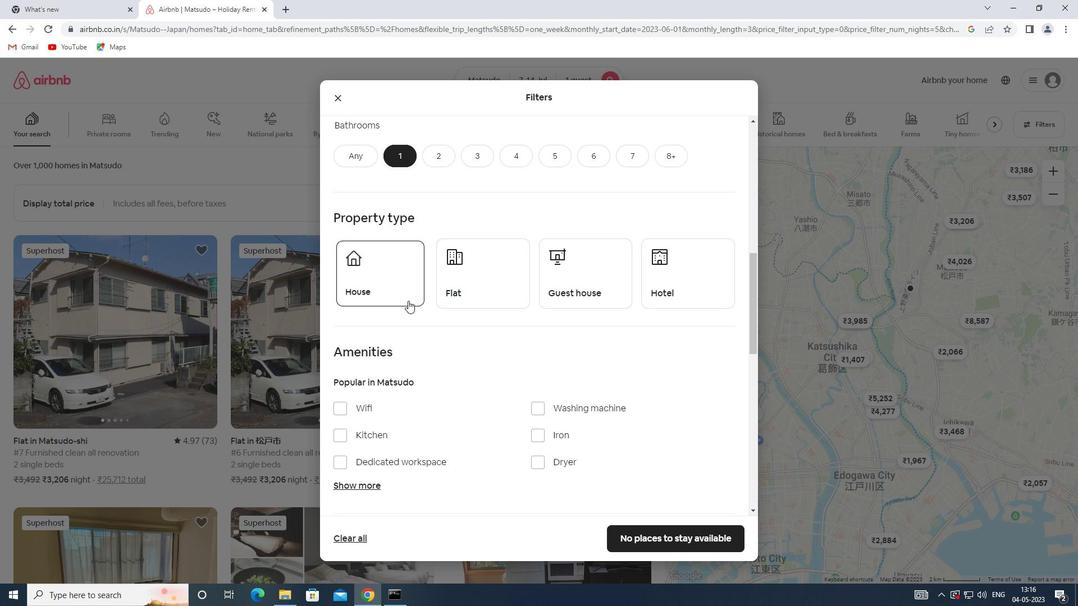 
Action: Mouse moved to (458, 297)
Screenshot: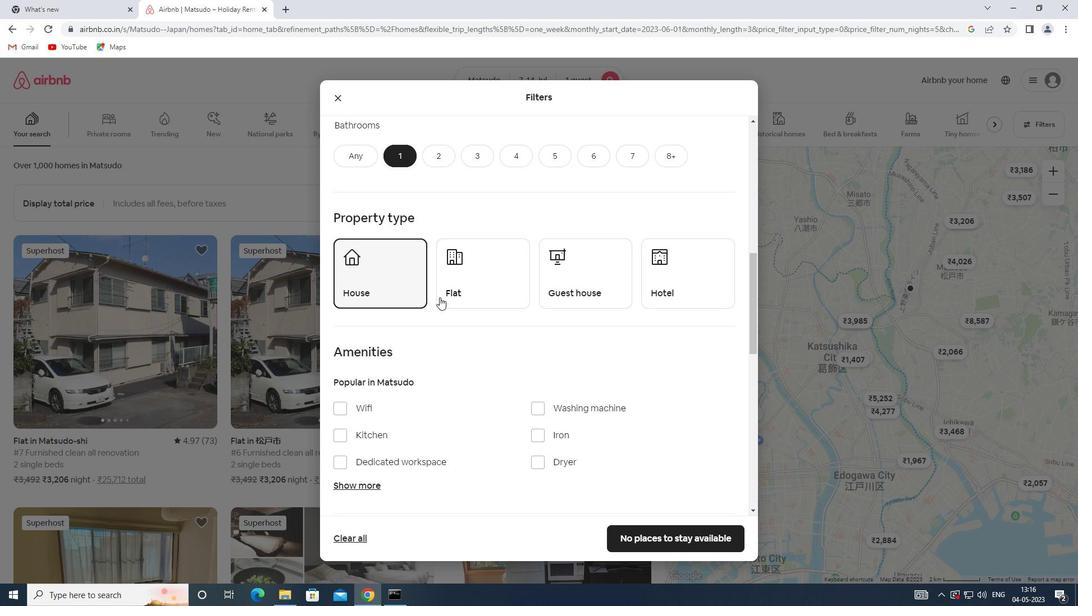 
Action: Mouse pressed left at (458, 297)
Screenshot: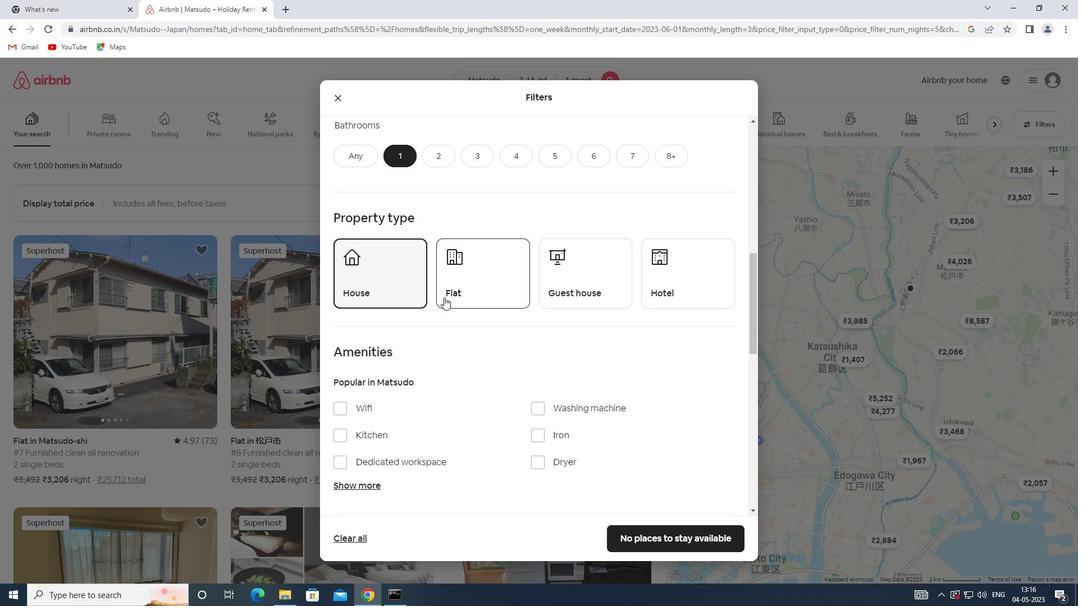 
Action: Mouse moved to (561, 286)
Screenshot: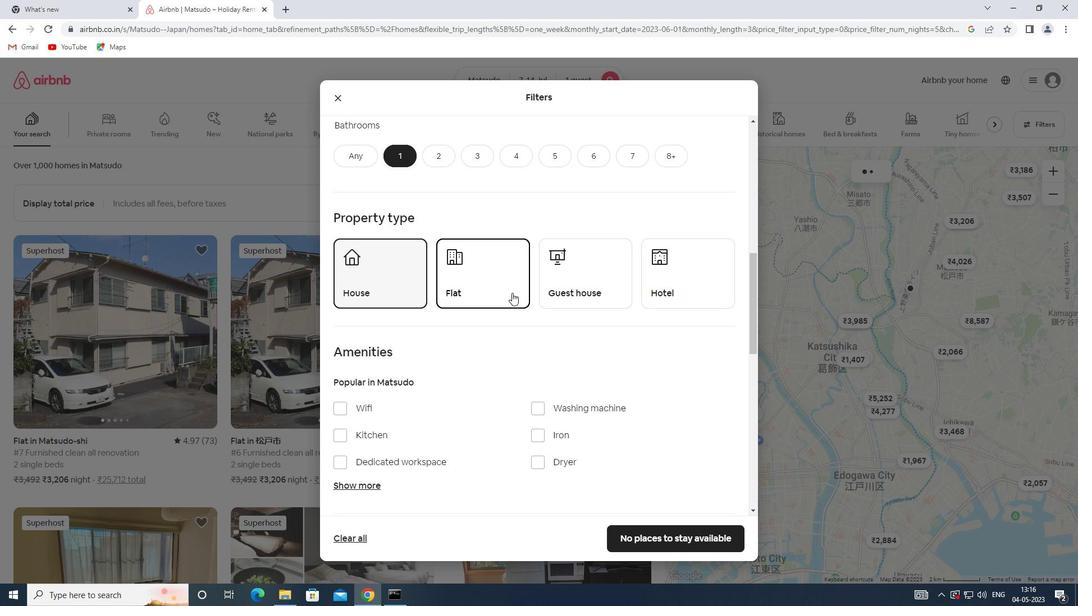 
Action: Mouse pressed left at (561, 286)
Screenshot: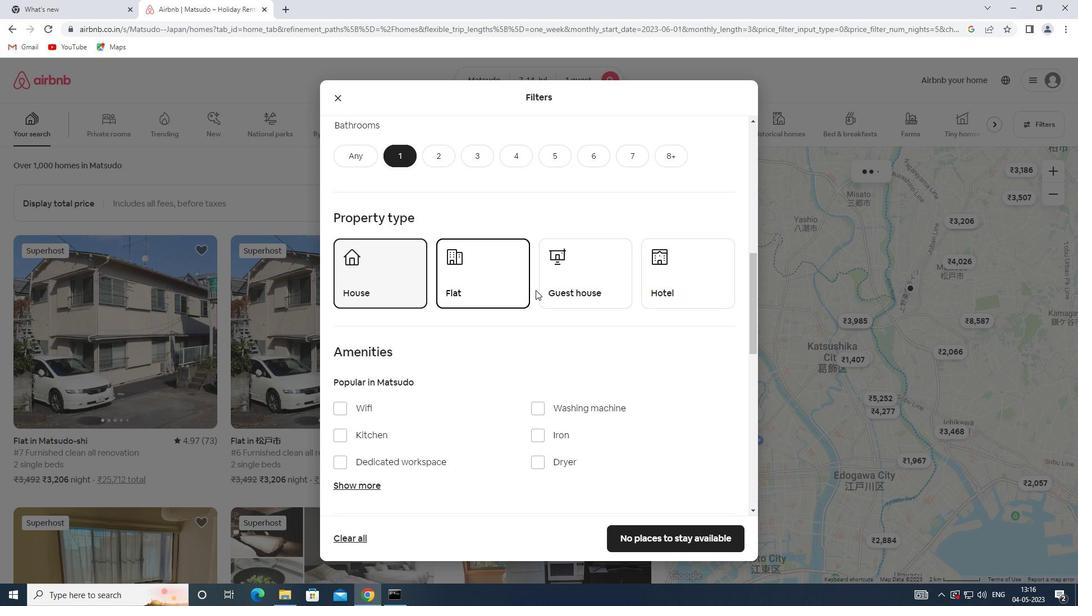 
Action: Mouse moved to (674, 285)
Screenshot: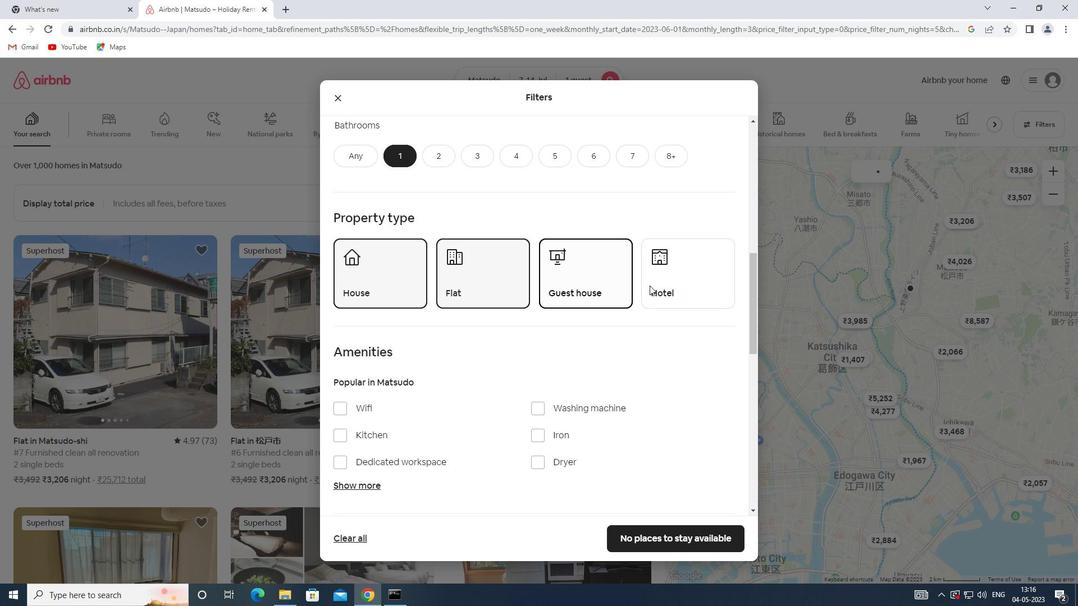 
Action: Mouse pressed left at (674, 285)
Screenshot: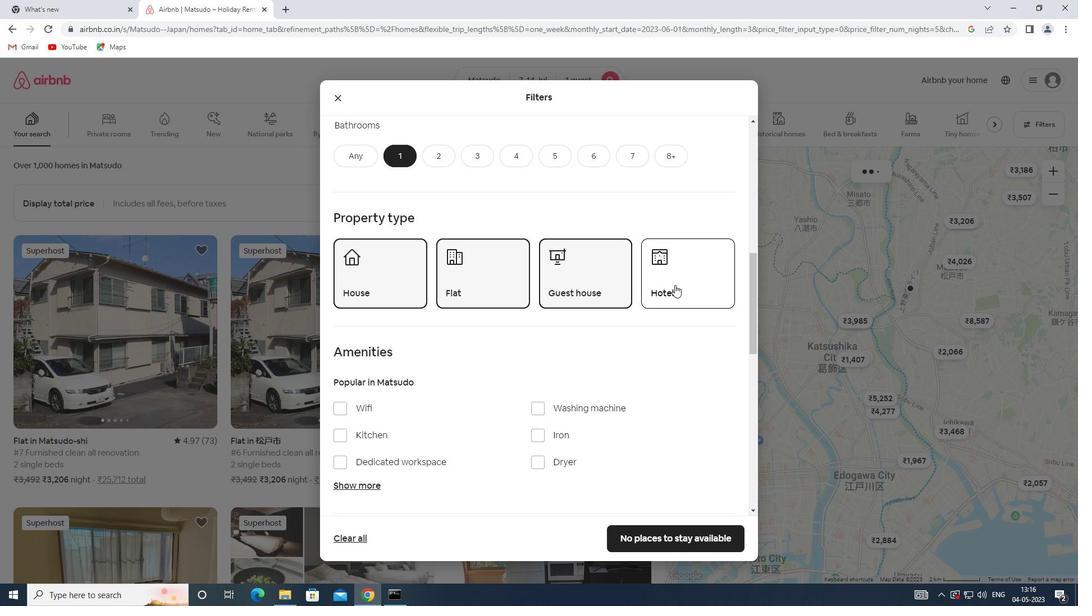 
Action: Mouse moved to (671, 286)
Screenshot: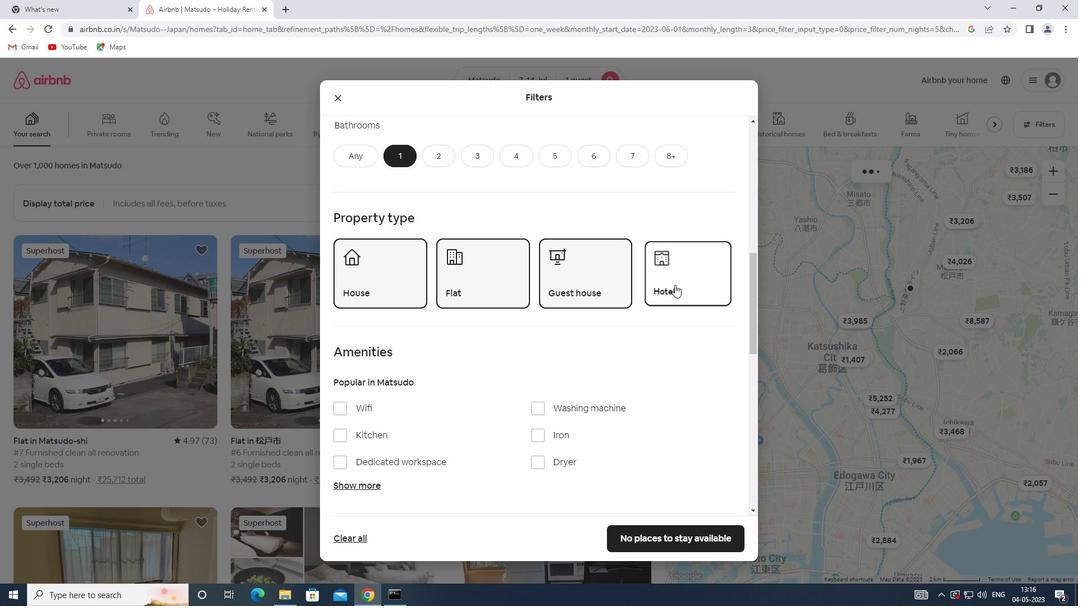 
Action: Mouse scrolled (671, 285) with delta (0, 0)
Screenshot: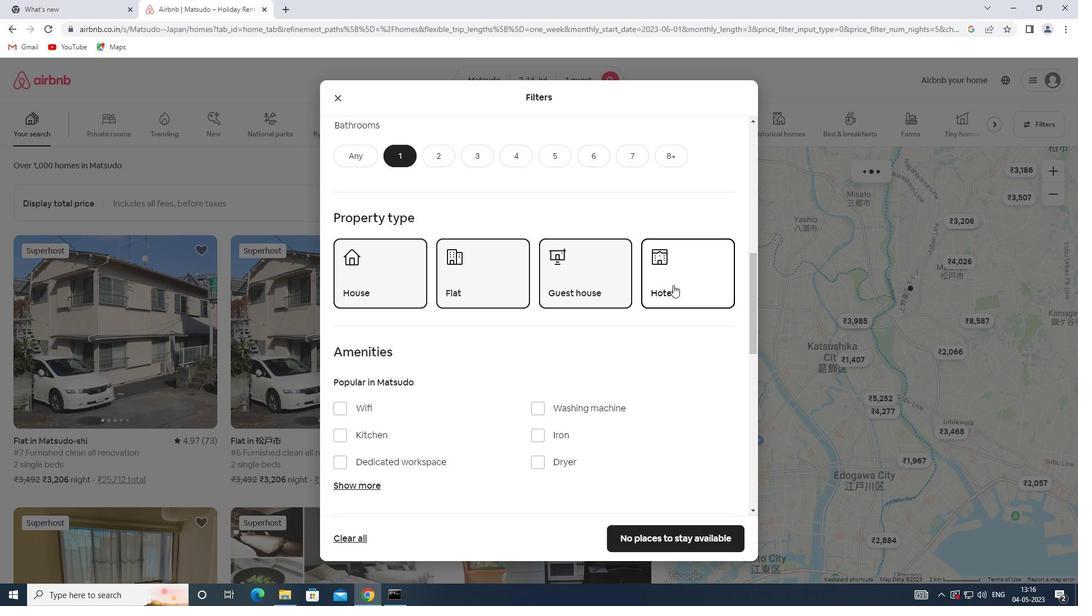 
Action: Mouse scrolled (671, 285) with delta (0, 0)
Screenshot: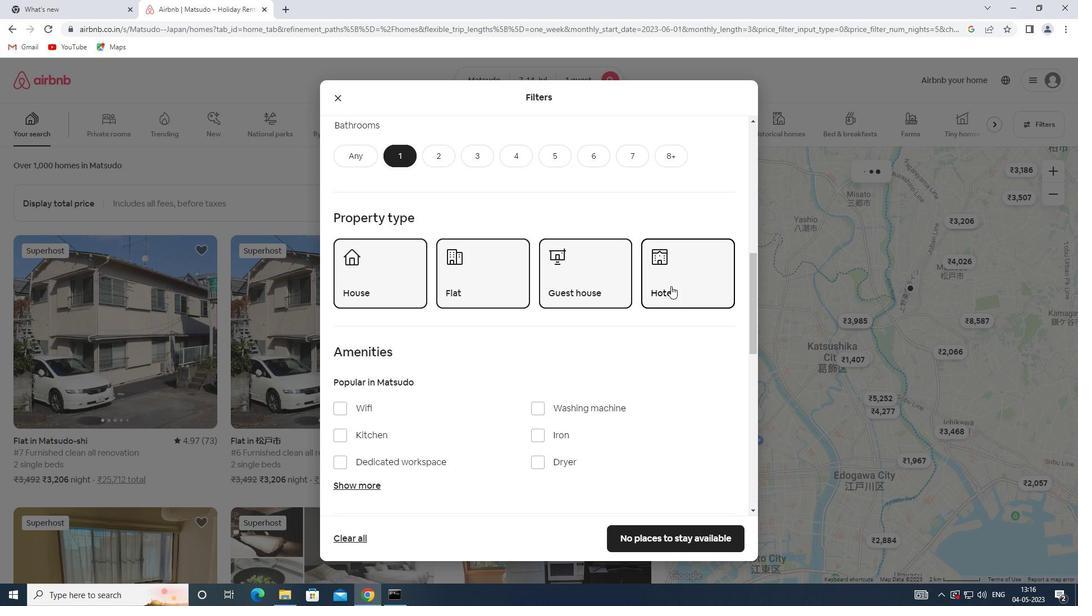 
Action: Mouse moved to (669, 286)
Screenshot: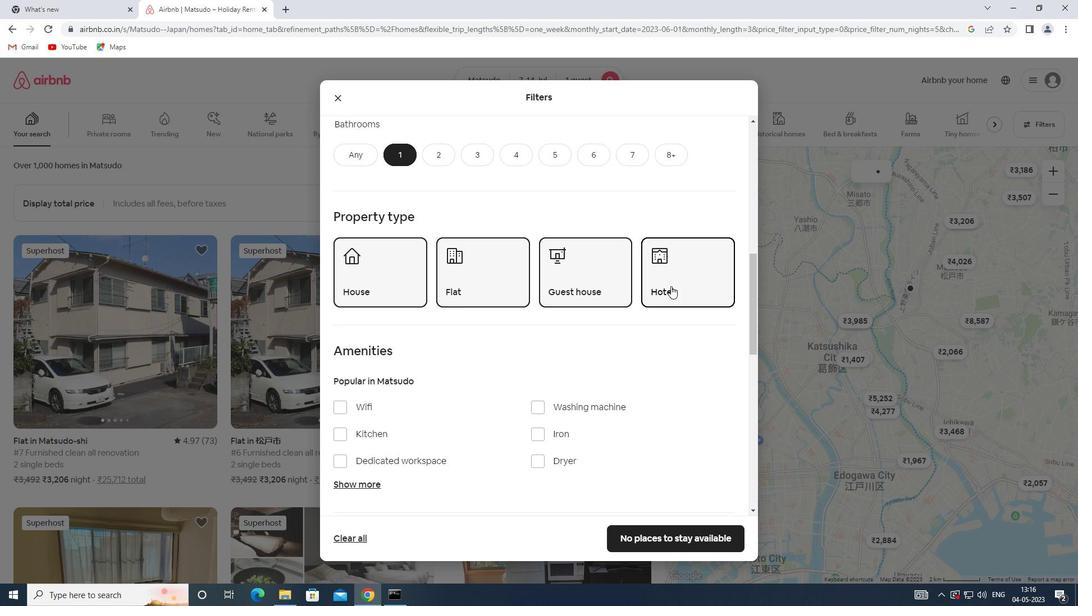 
Action: Mouse scrolled (669, 285) with delta (0, 0)
Screenshot: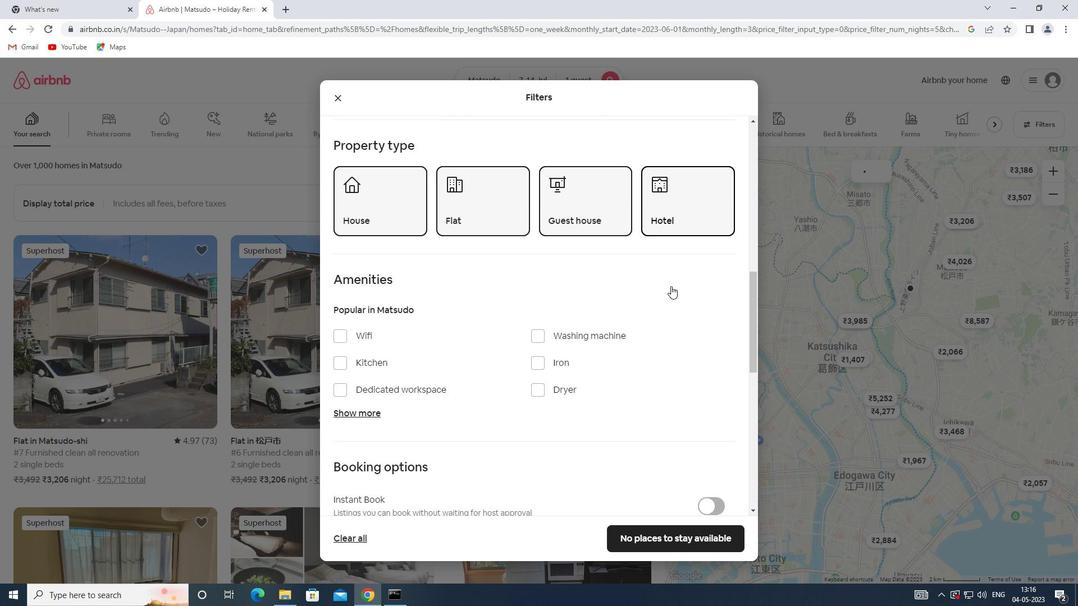 
Action: Mouse scrolled (669, 285) with delta (0, 0)
Screenshot: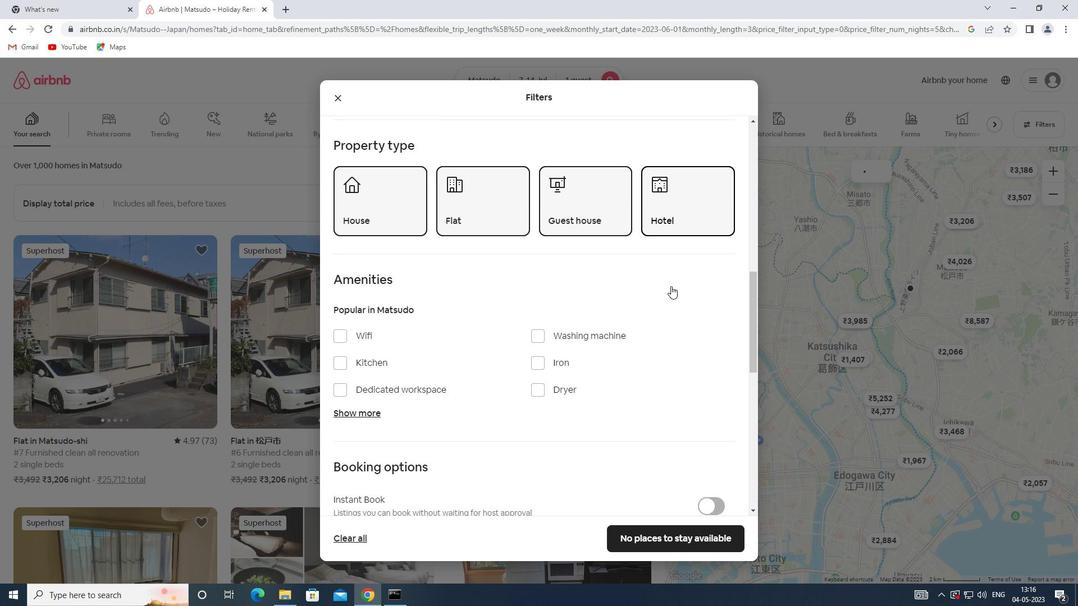 
Action: Mouse moved to (716, 395)
Screenshot: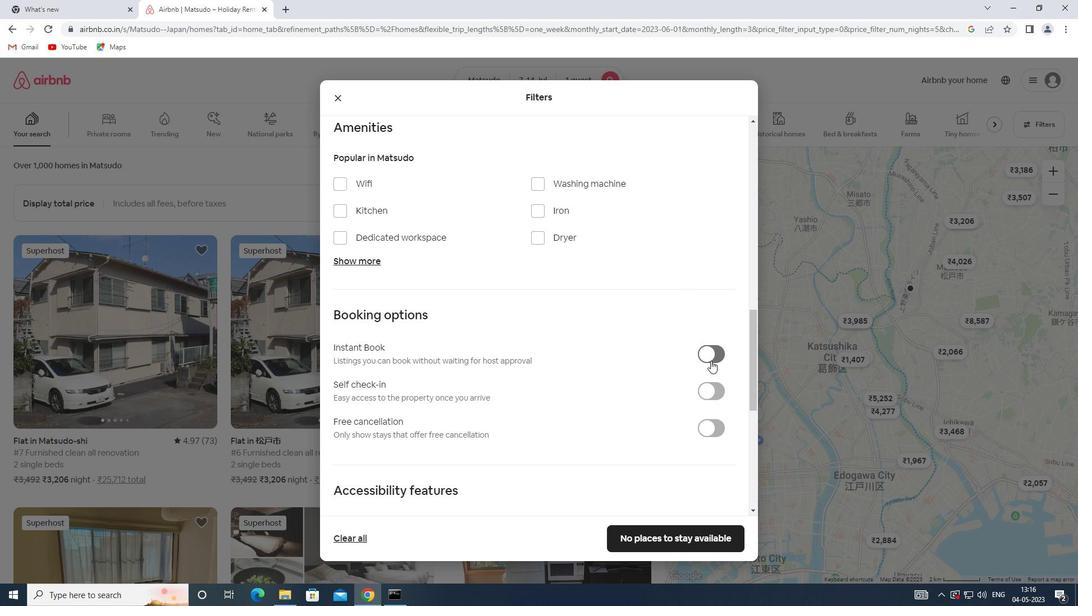 
Action: Mouse pressed left at (716, 395)
Screenshot: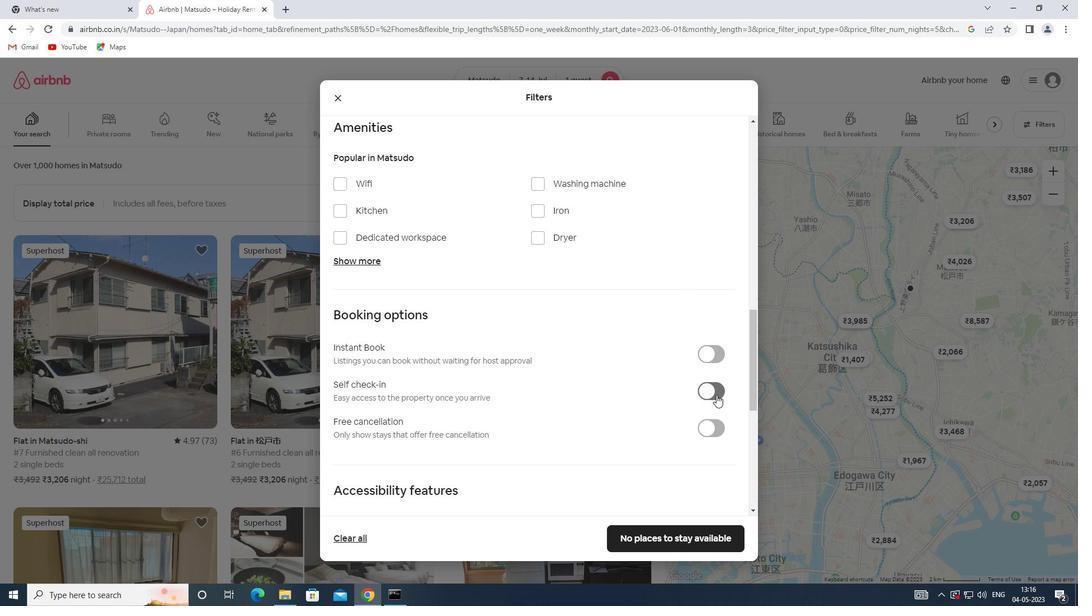 
Action: Mouse moved to (532, 370)
Screenshot: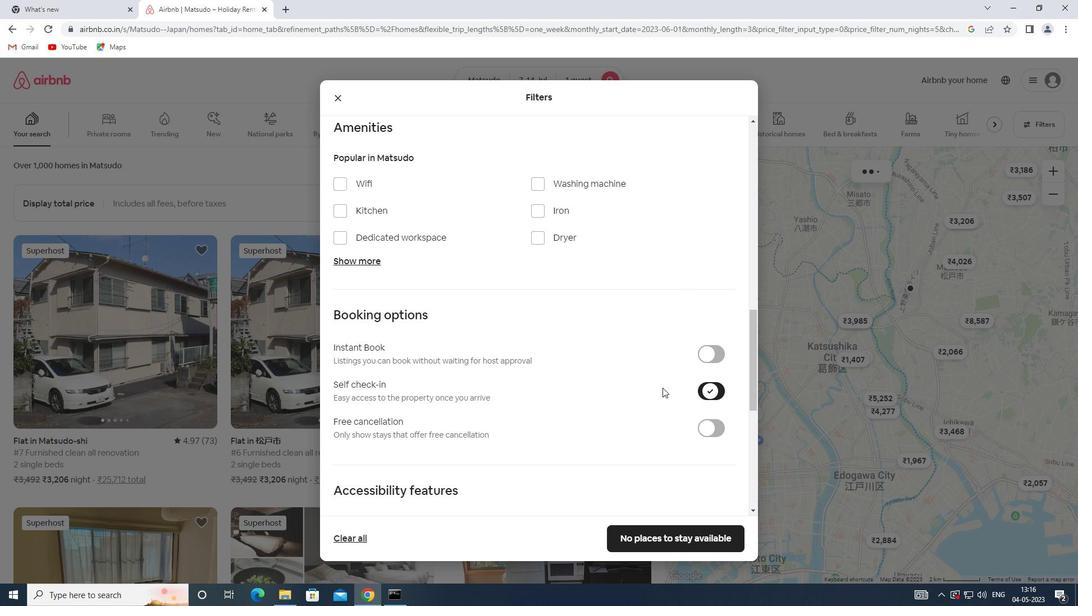 
Action: Mouse scrolled (532, 369) with delta (0, 0)
Screenshot: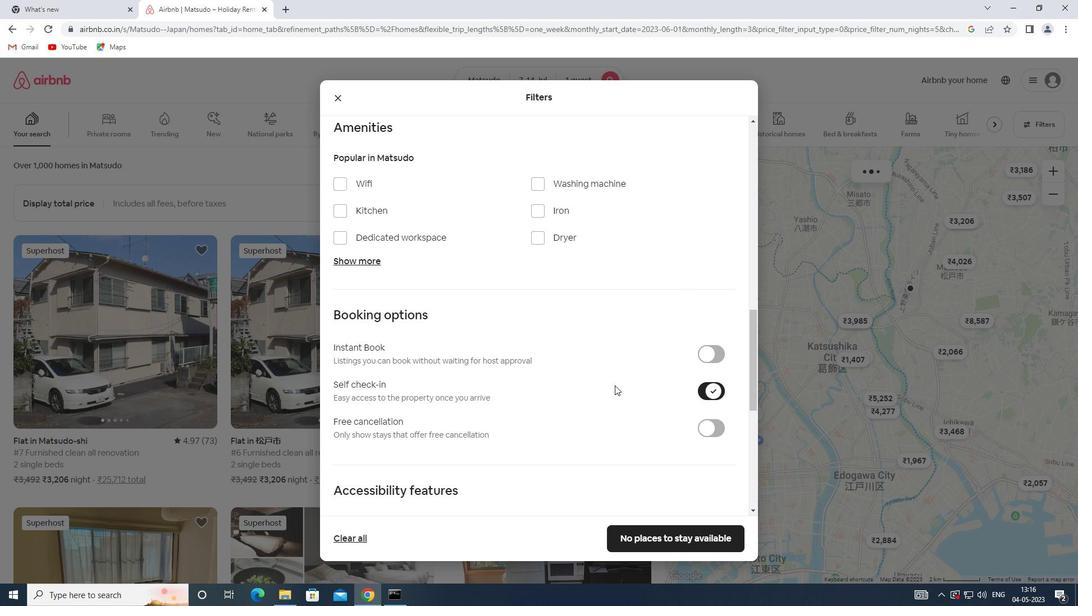 
Action: Mouse scrolled (532, 369) with delta (0, 0)
Screenshot: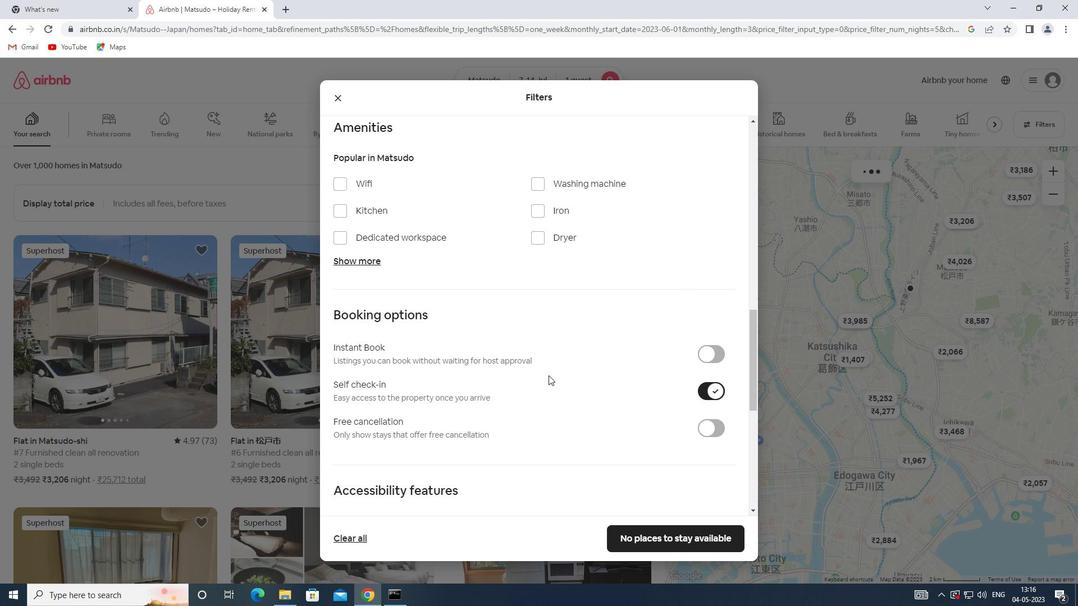 
Action: Mouse scrolled (532, 369) with delta (0, 0)
Screenshot: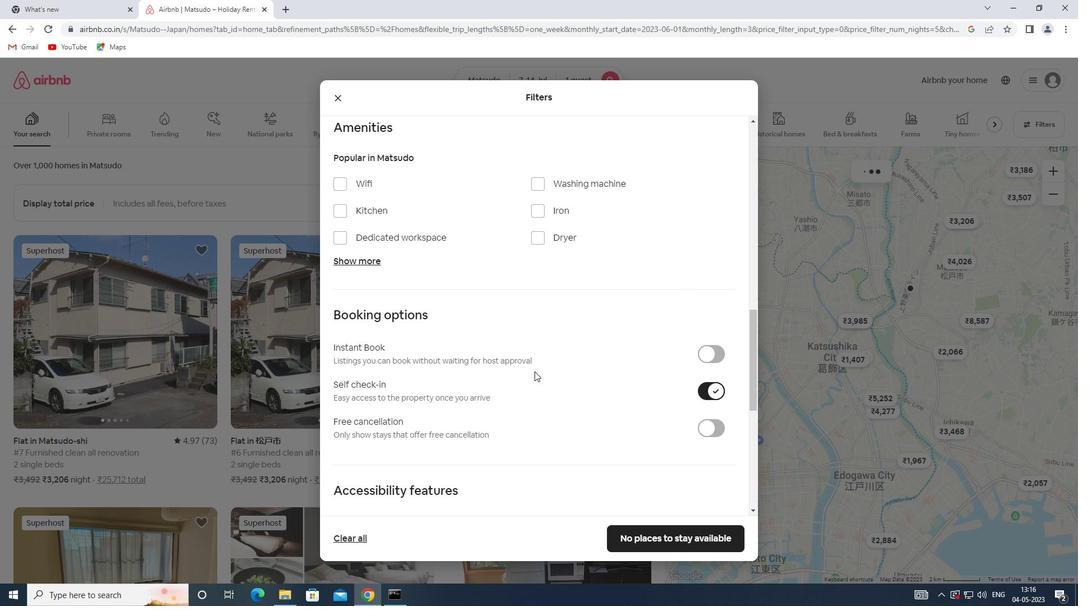 
Action: Mouse scrolled (532, 369) with delta (0, 0)
Screenshot: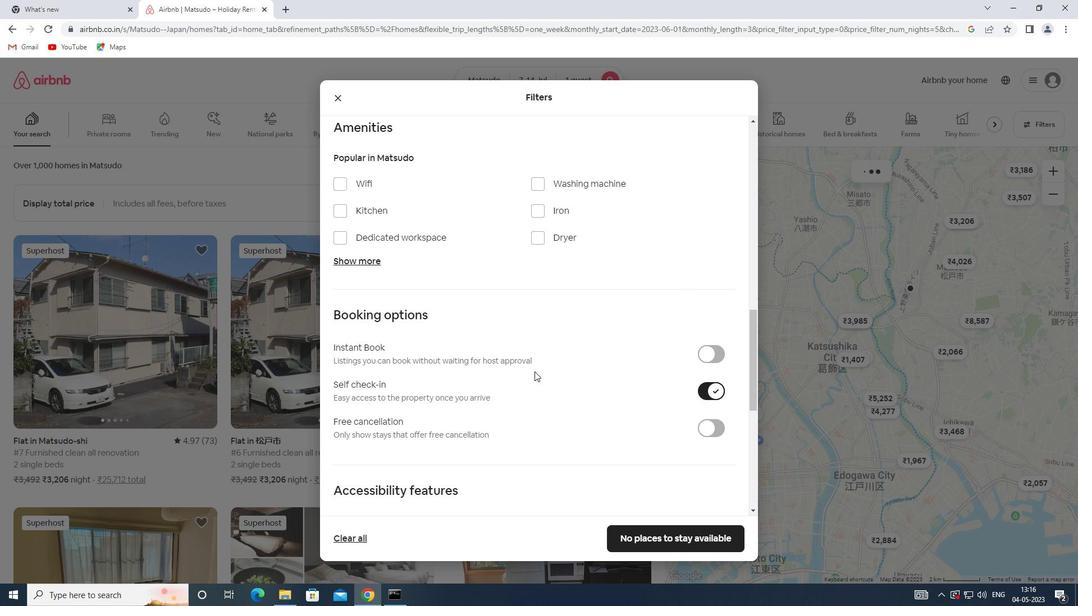 
Action: Mouse scrolled (532, 369) with delta (0, 0)
Screenshot: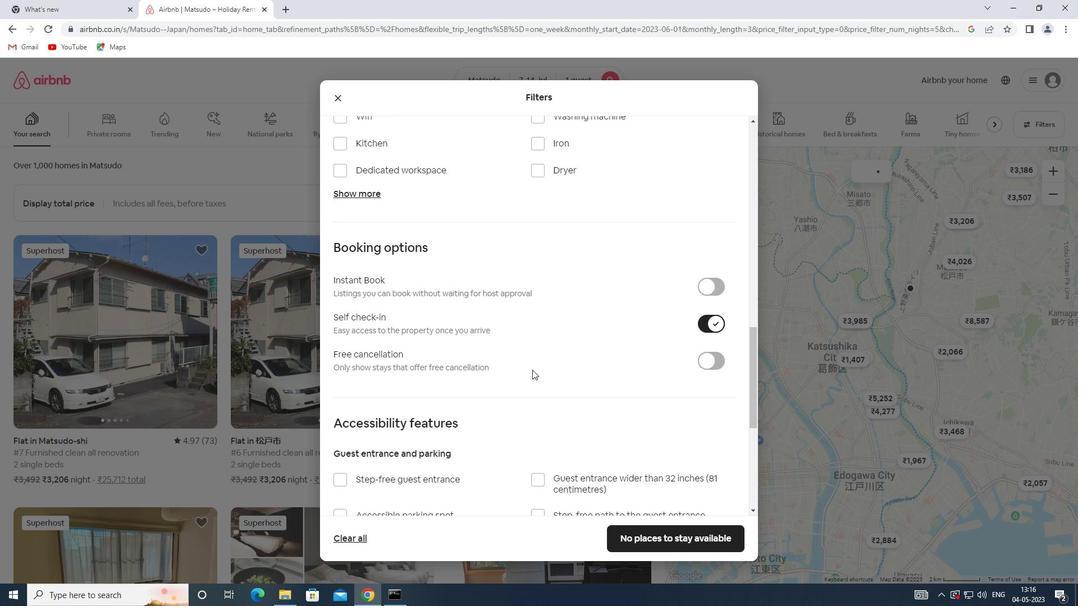 
Action: Mouse scrolled (532, 369) with delta (0, 0)
Screenshot: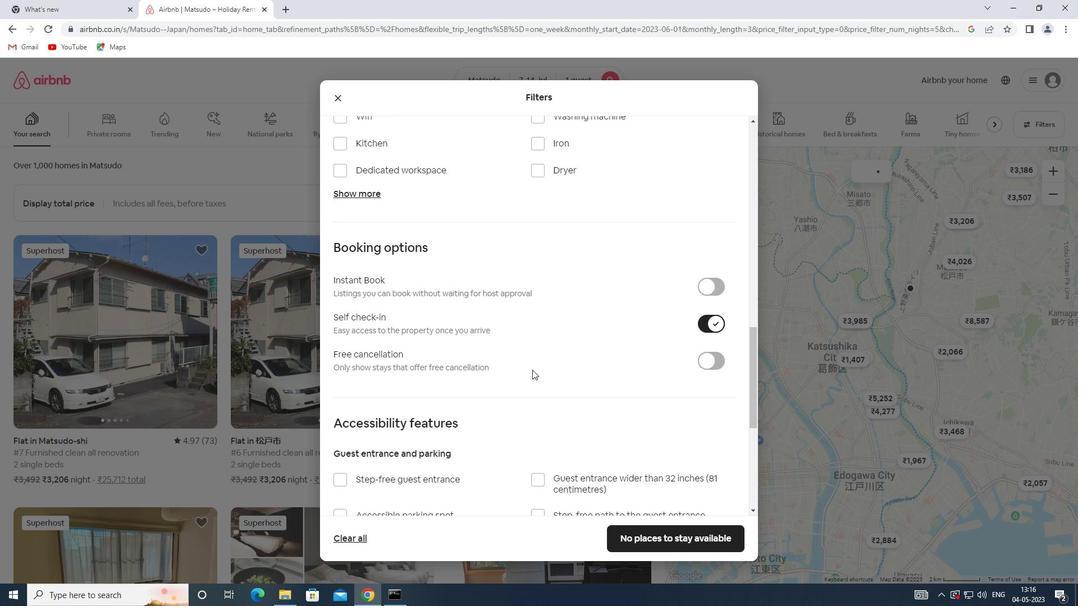 
Action: Mouse scrolled (532, 369) with delta (0, 0)
Screenshot: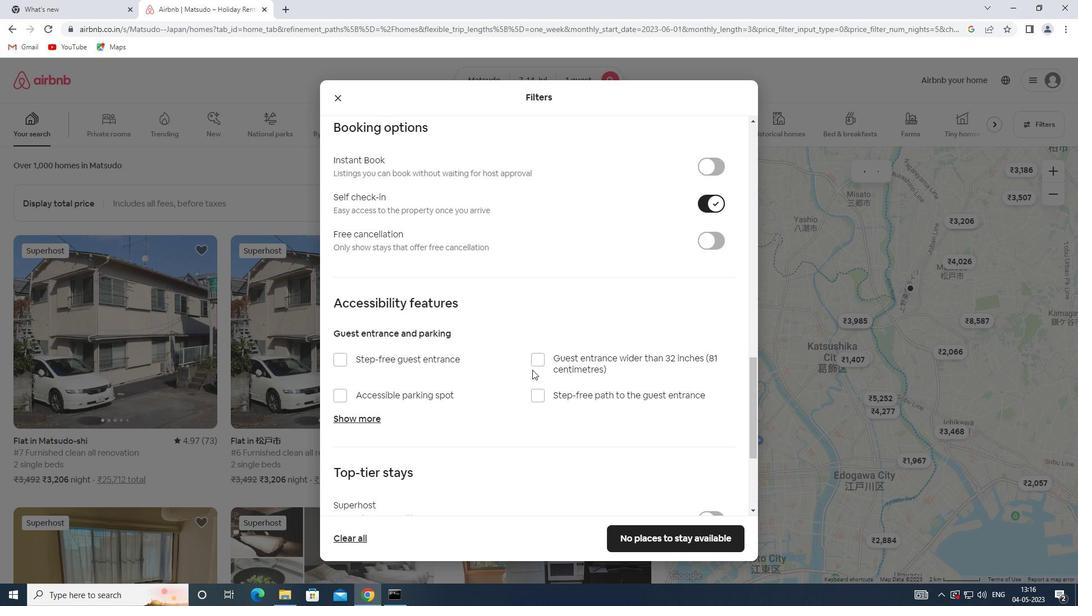 
Action: Mouse scrolled (532, 369) with delta (0, 0)
Screenshot: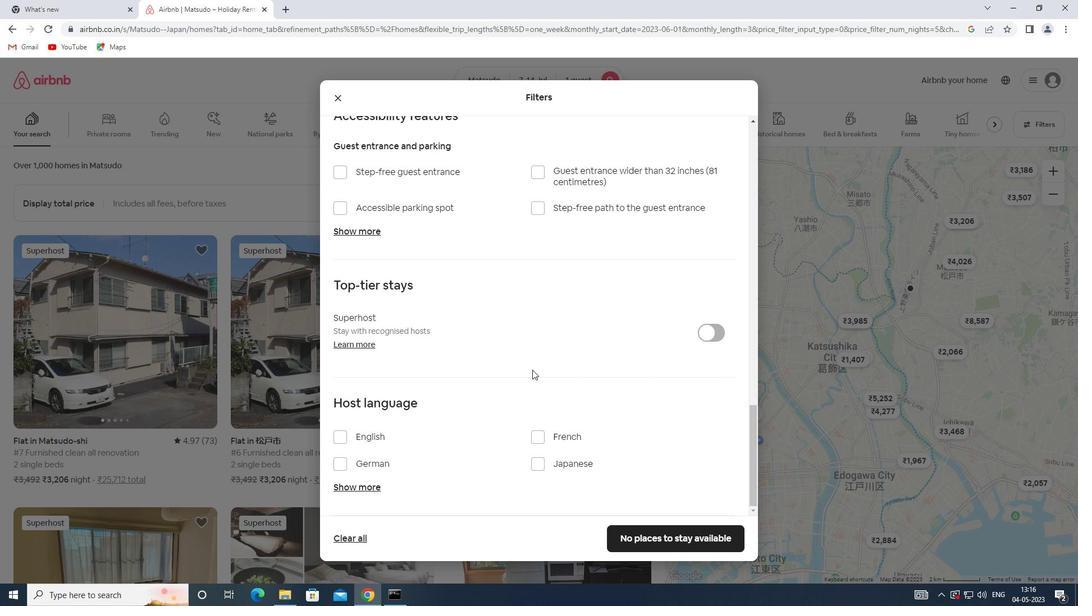 
Action: Mouse scrolled (532, 369) with delta (0, 0)
Screenshot: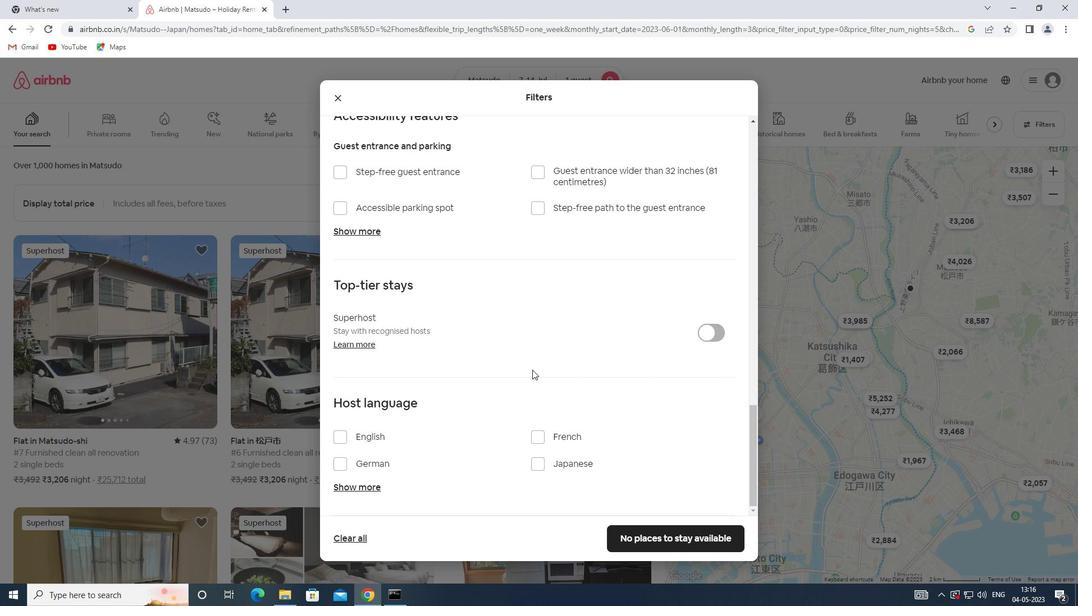 
Action: Mouse scrolled (532, 369) with delta (0, 0)
Screenshot: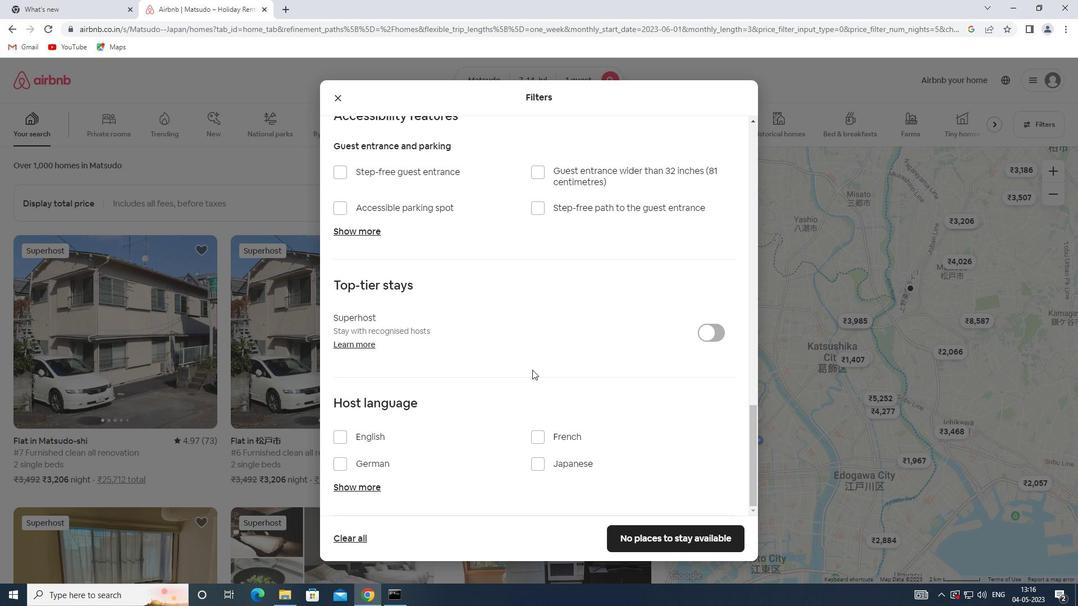 
Action: Mouse scrolled (532, 369) with delta (0, 0)
Screenshot: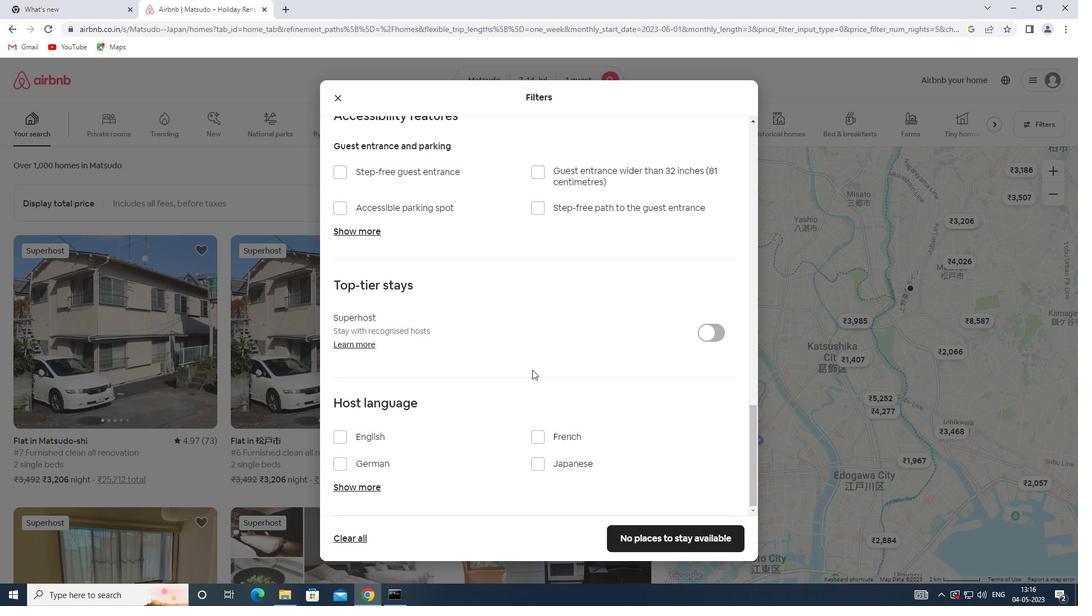 
Action: Mouse moved to (340, 432)
Screenshot: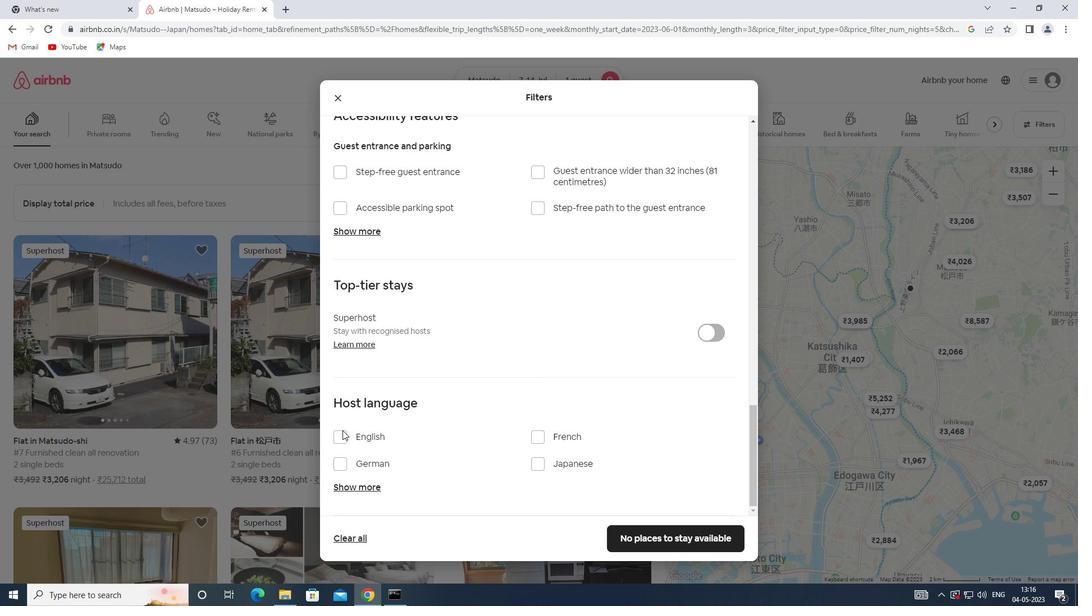
Action: Mouse pressed left at (340, 432)
Screenshot: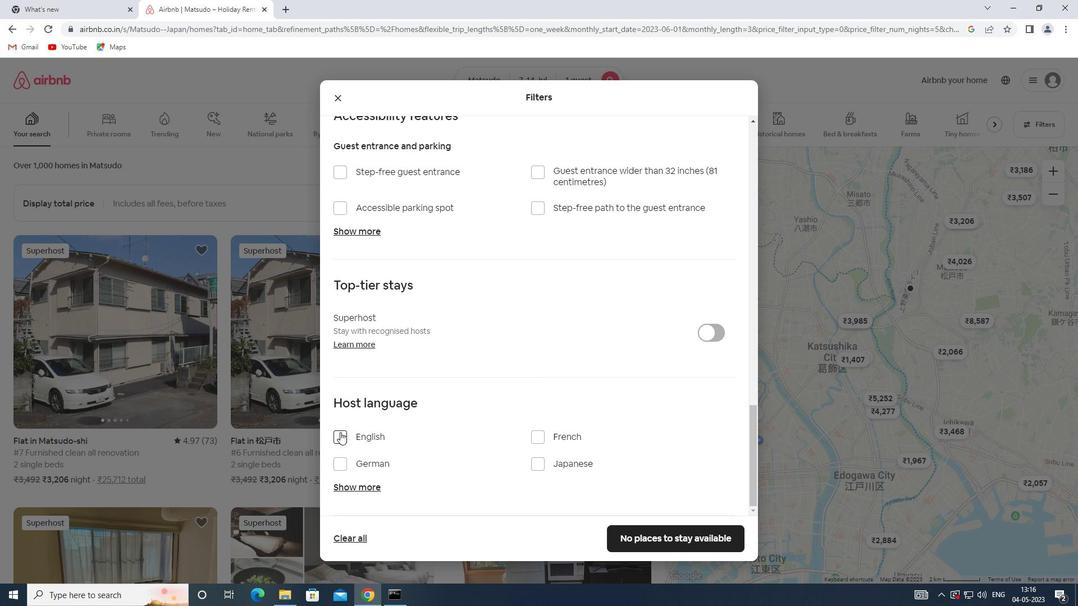 
Action: Mouse moved to (645, 535)
Screenshot: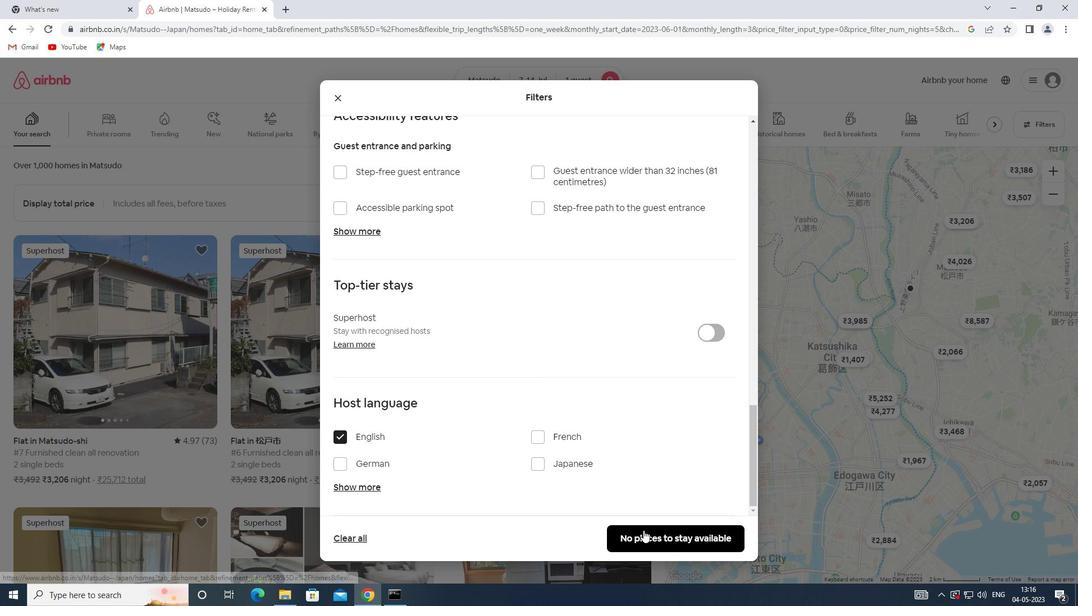 
Action: Mouse pressed left at (645, 535)
Screenshot: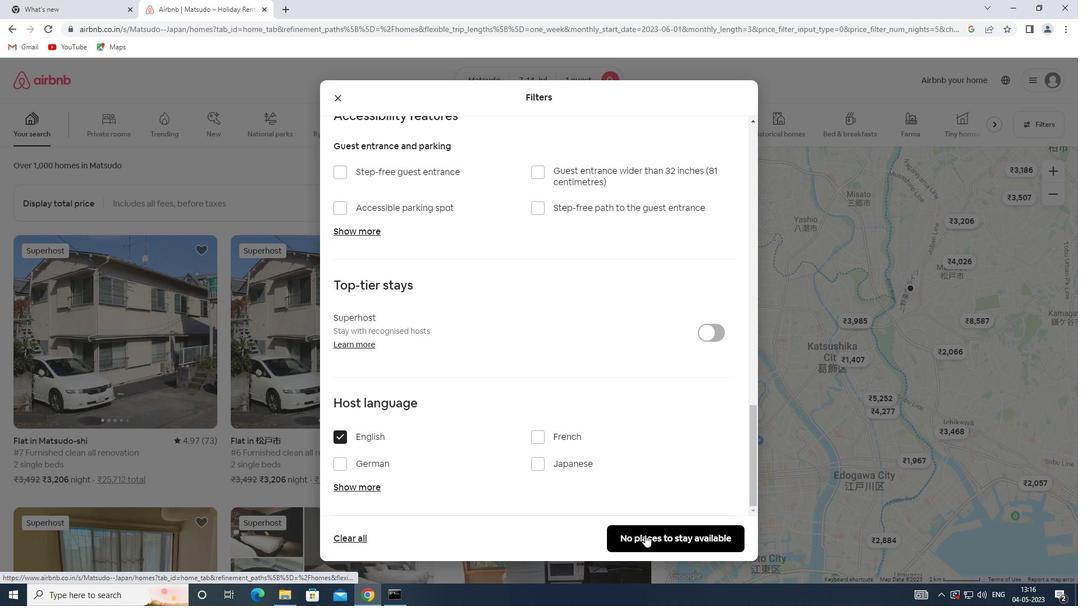 
Action: Mouse moved to (645, 535)
Screenshot: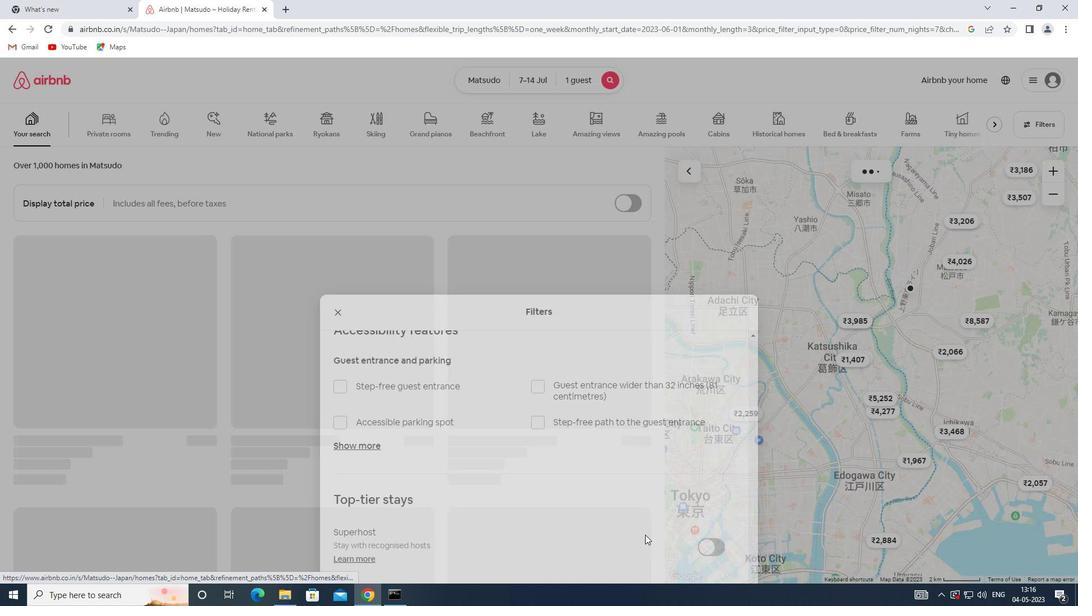 
